 Task: Create in the project AgileBite in Backlog an issue 'Implement a new cloud-based learning management system for a school with advanced course creation and assessment features', assign it to team member softage.1@softage.net and change the status to IN PROGRESS. Create in the project AgileBite in Backlog an issue 'Integrate a new interactive tutorial feature into an existing e-learning platform to enhance user engagement and learning outcomes', assign it to team member softage.2@softage.net and change the status to IN PROGRESS
Action: Mouse moved to (307, 531)
Screenshot: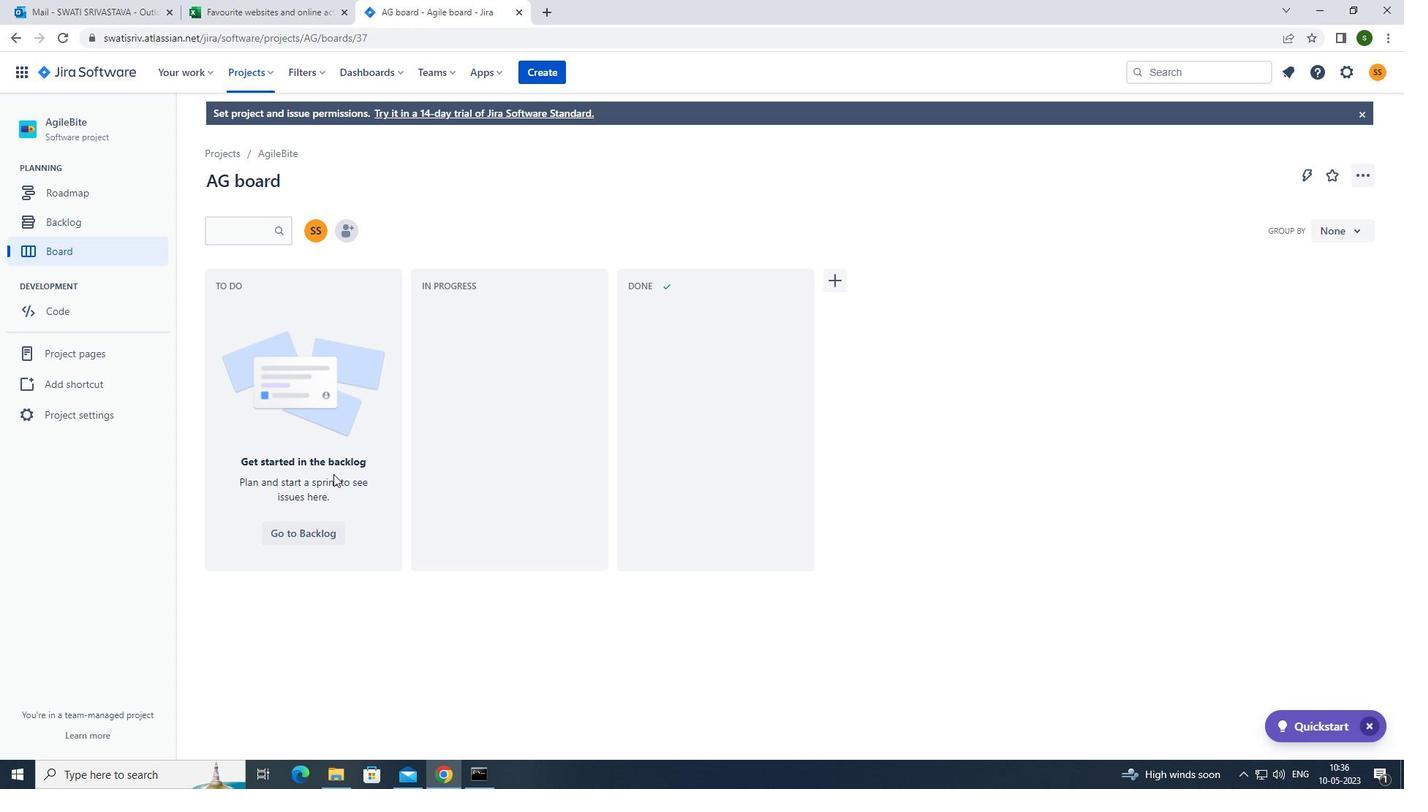 
Action: Mouse pressed left at (307, 531)
Screenshot: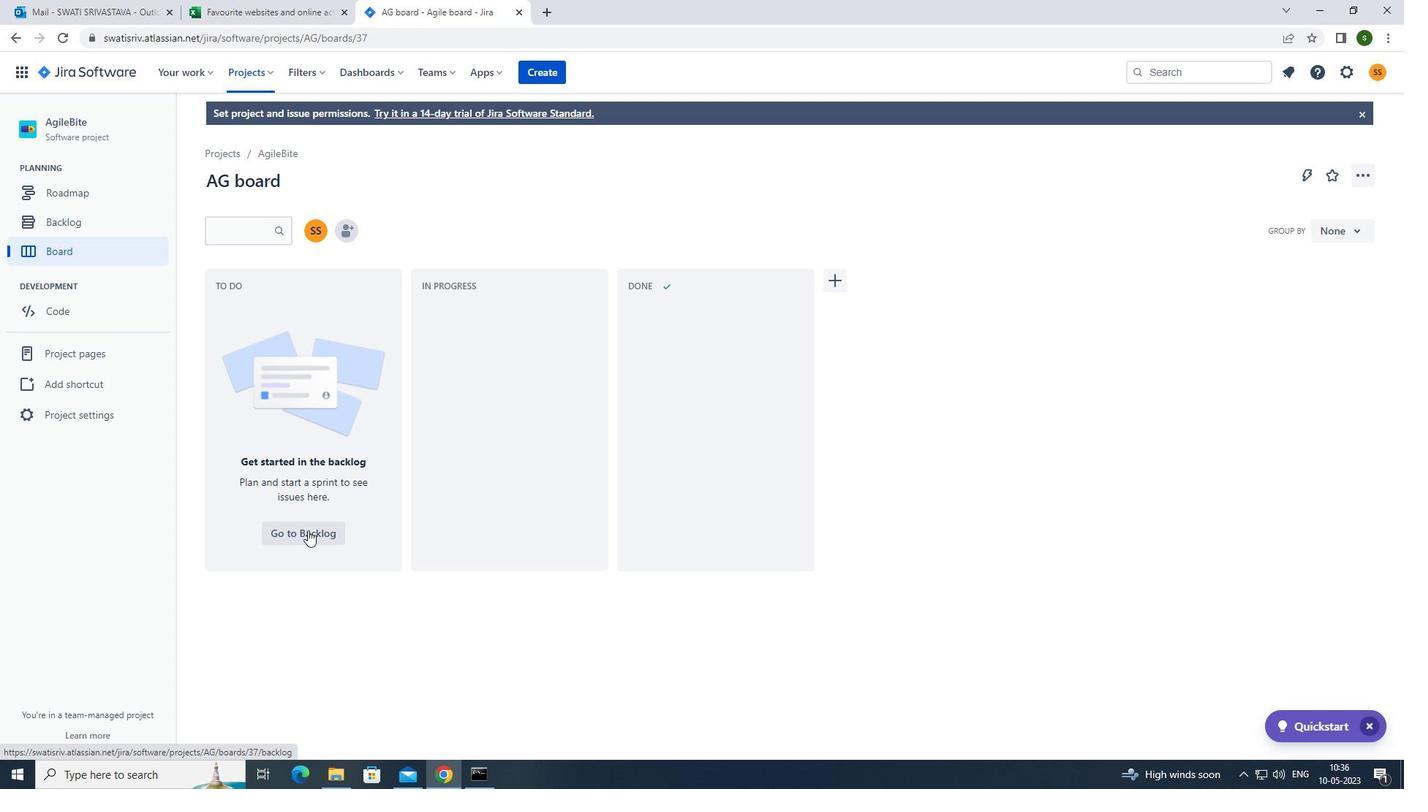 
Action: Mouse moved to (269, 344)
Screenshot: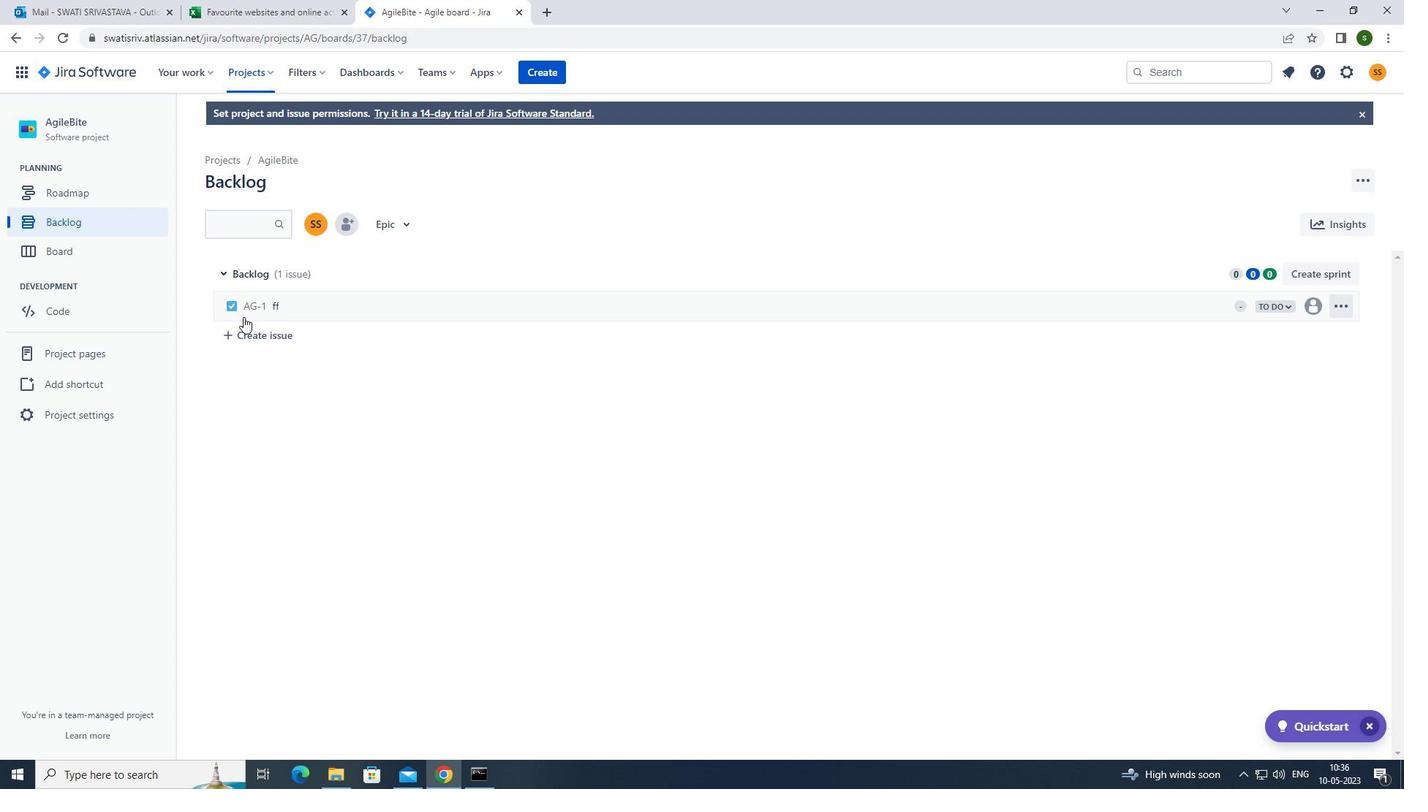 
Action: Mouse pressed left at (269, 344)
Screenshot: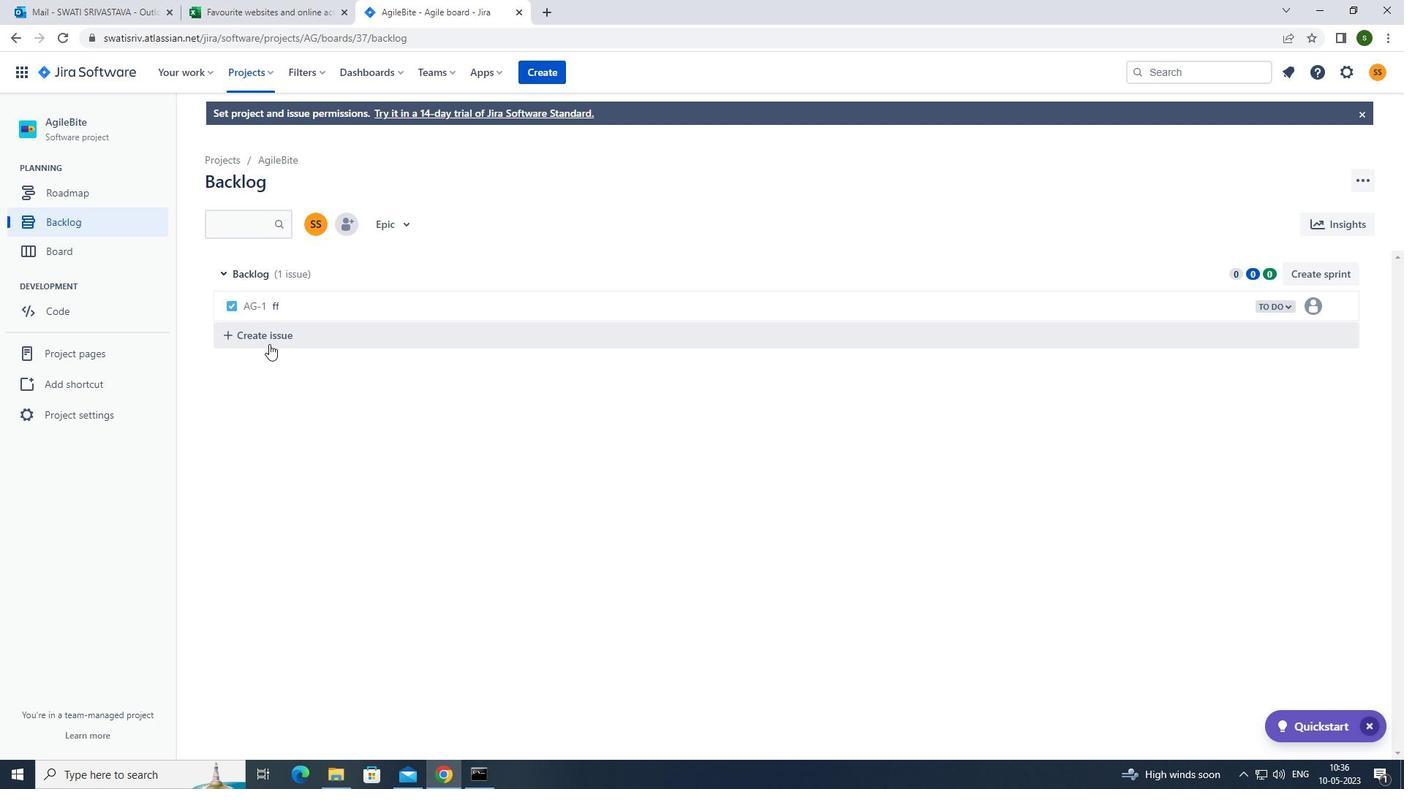 
Action: Mouse moved to (334, 333)
Screenshot: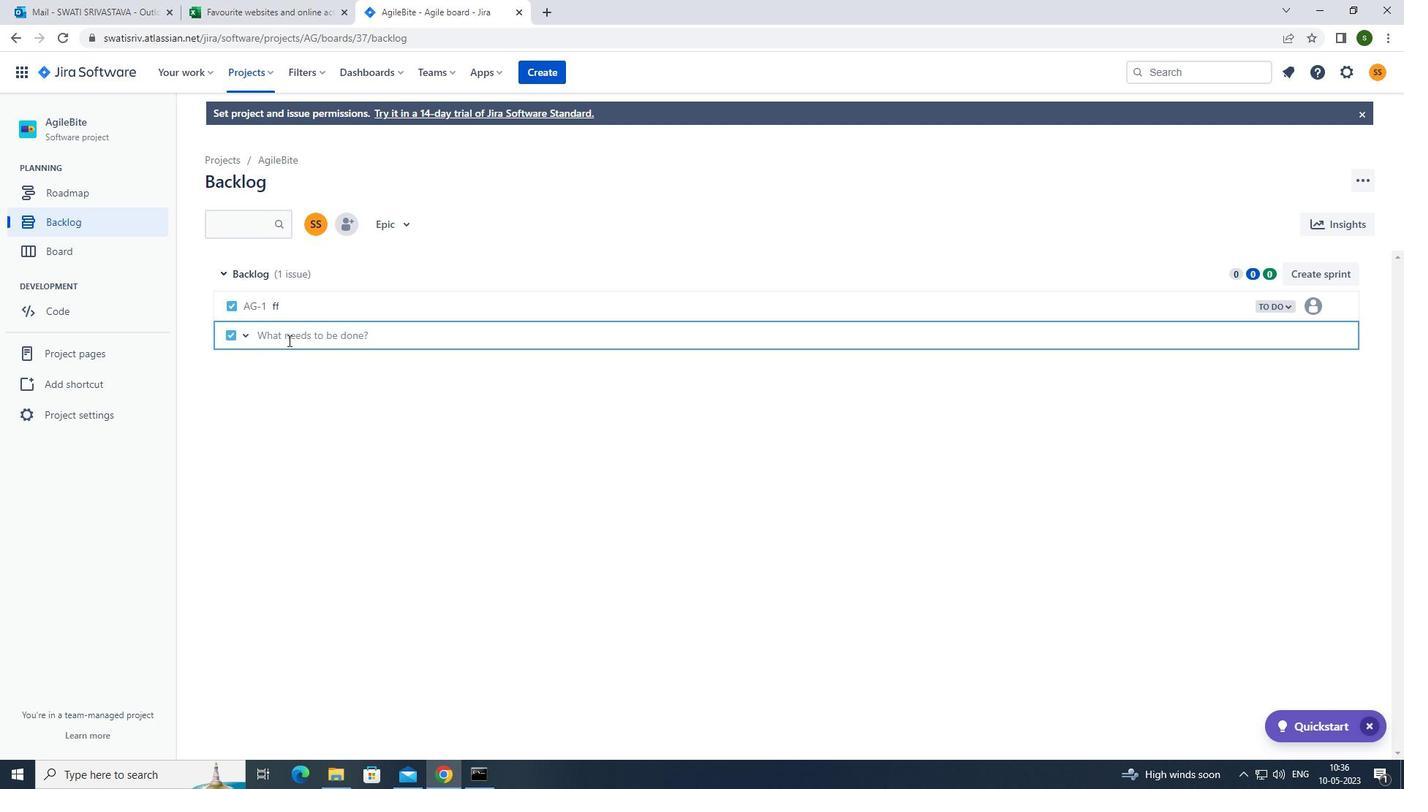 
Action: Mouse pressed left at (334, 333)
Screenshot: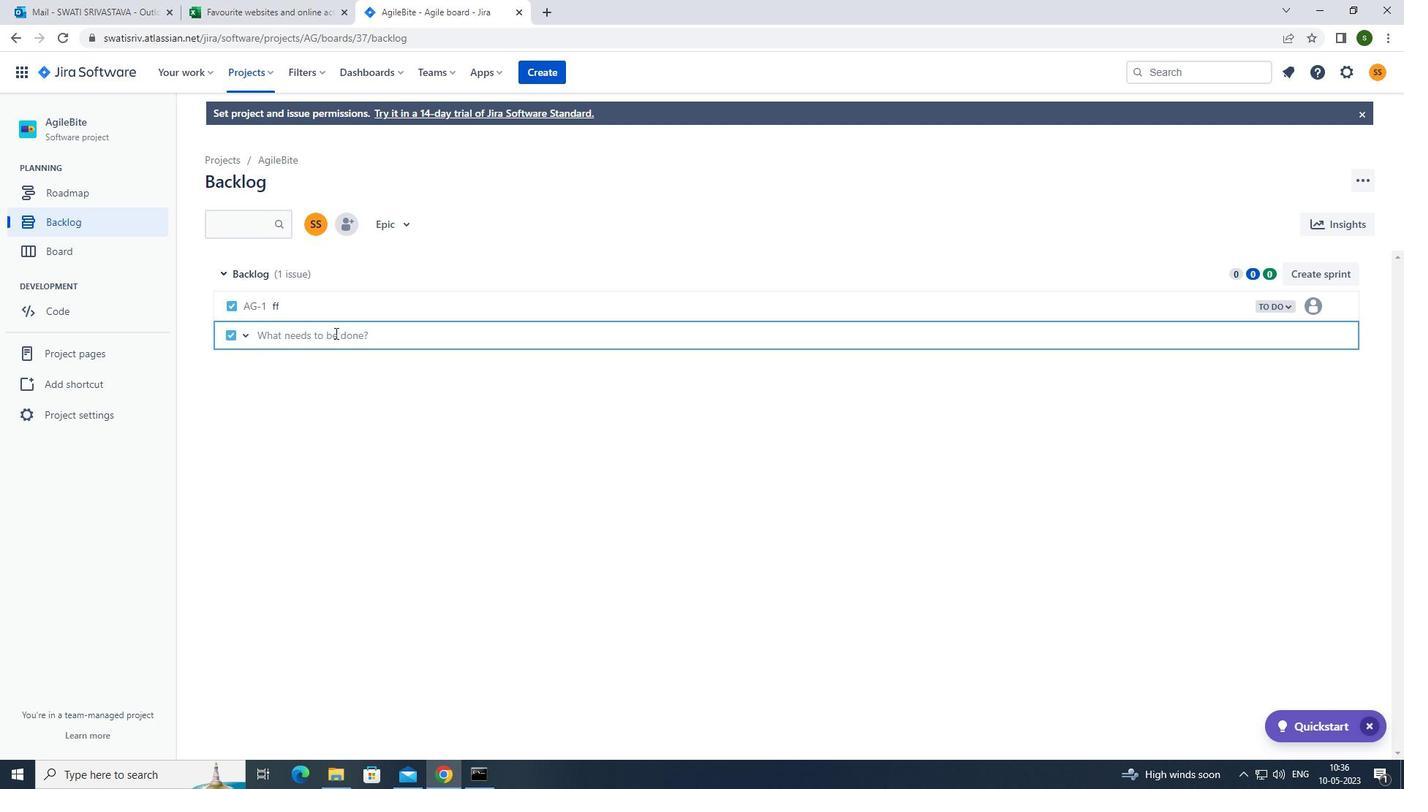 
Action: Key pressed <Key.caps_lock>i<Key.caps_lock>mplement<Key.space>a<Key.space>new<Key.space>cloud-based<Key.space>learning<Key.space>management<Key.space>system<Key.space>for<Key.space>a<Key.space>school<Key.space>with<Key.space>advanced<Key.space>course<Key.space>creation<Key.space>and<Key.space>assessment<Key.space>features
Screenshot: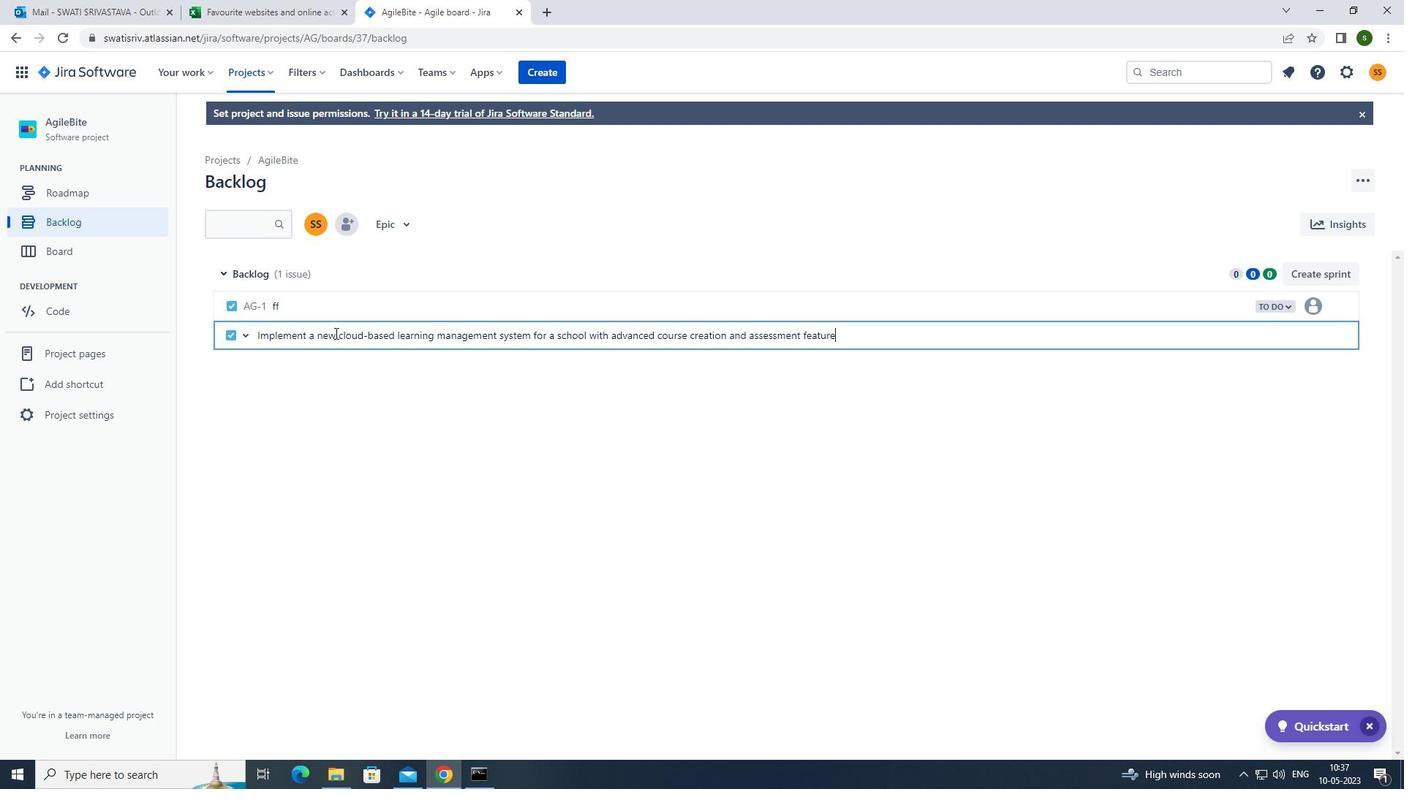 
Action: Mouse moved to (332, 334)
Screenshot: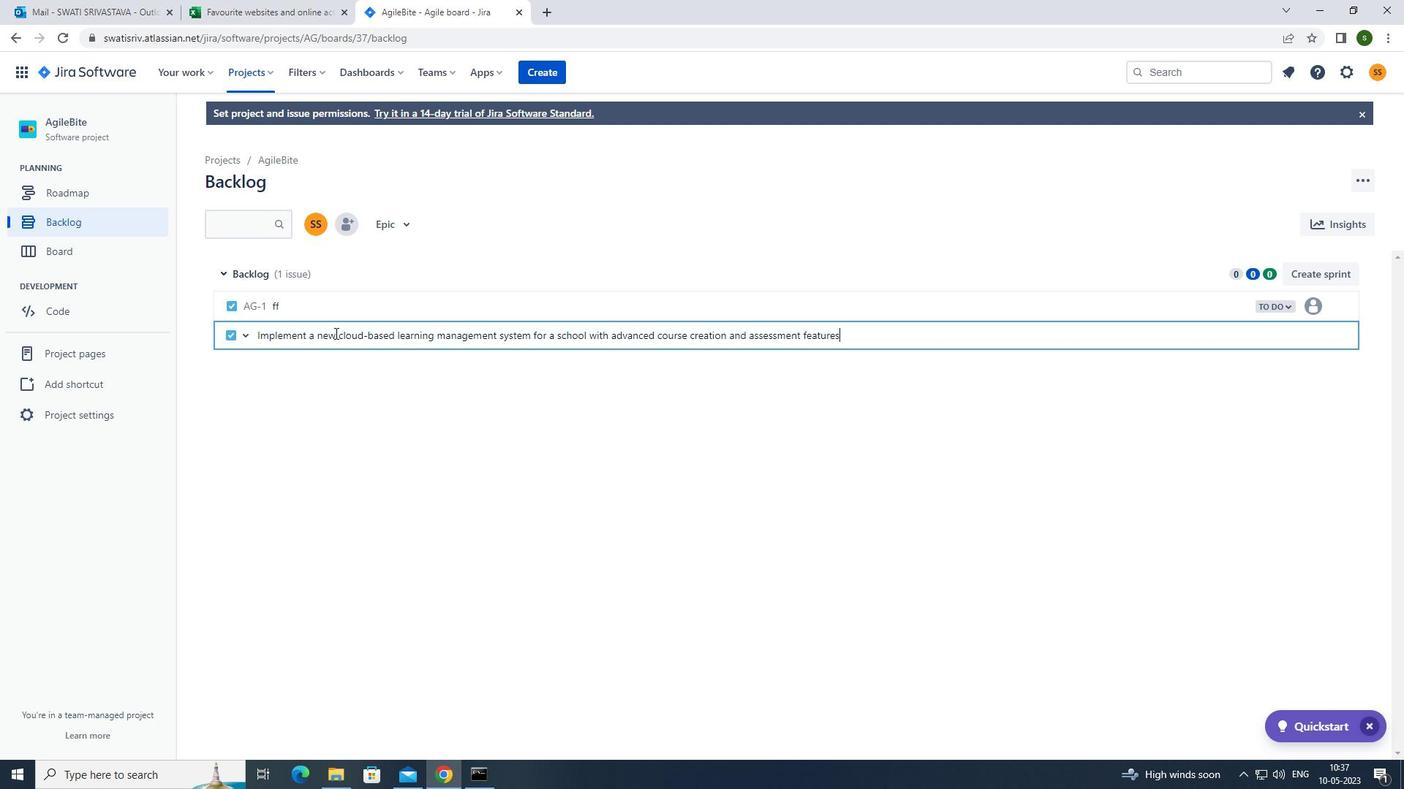 
Action: Key pressed <Key.enter>
Screenshot: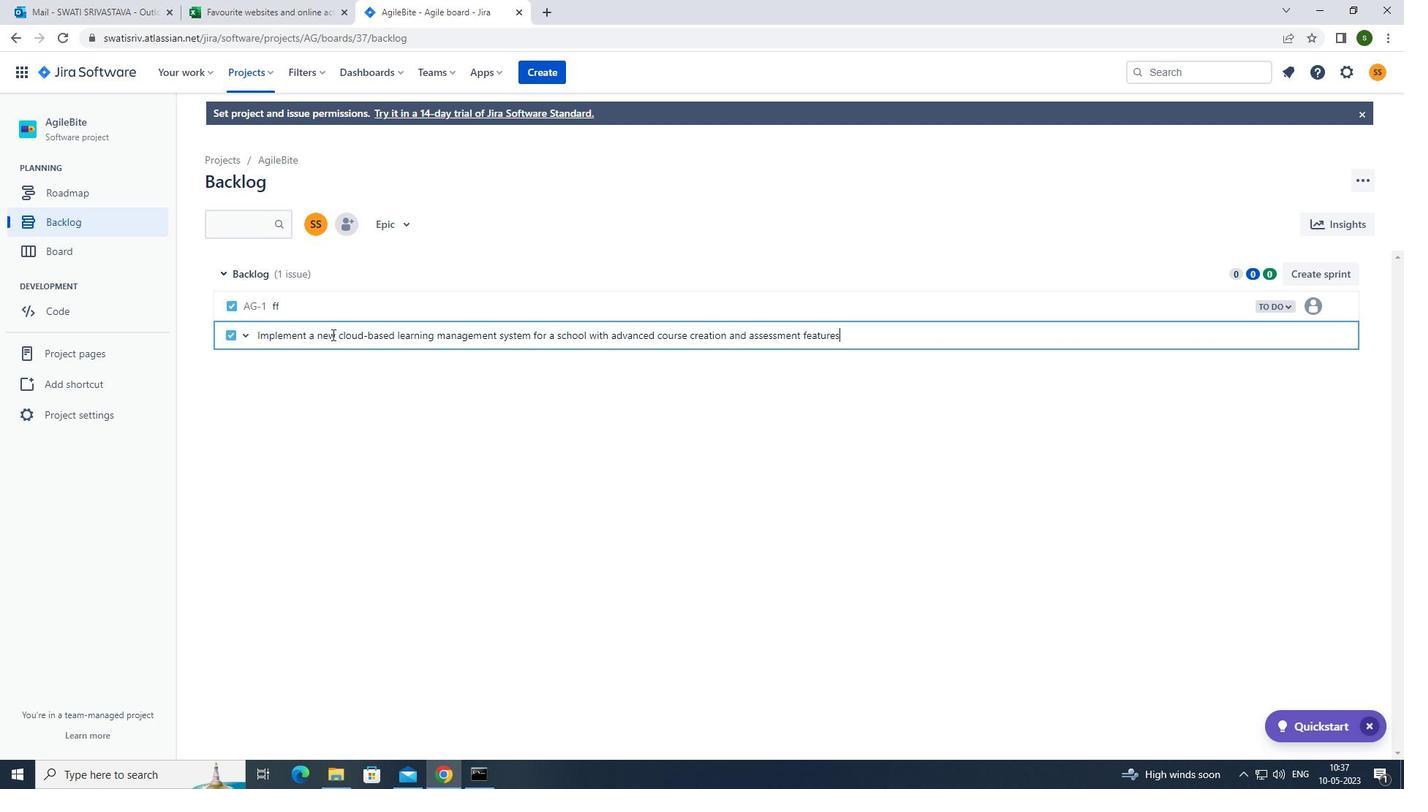 
Action: Mouse moved to (1314, 332)
Screenshot: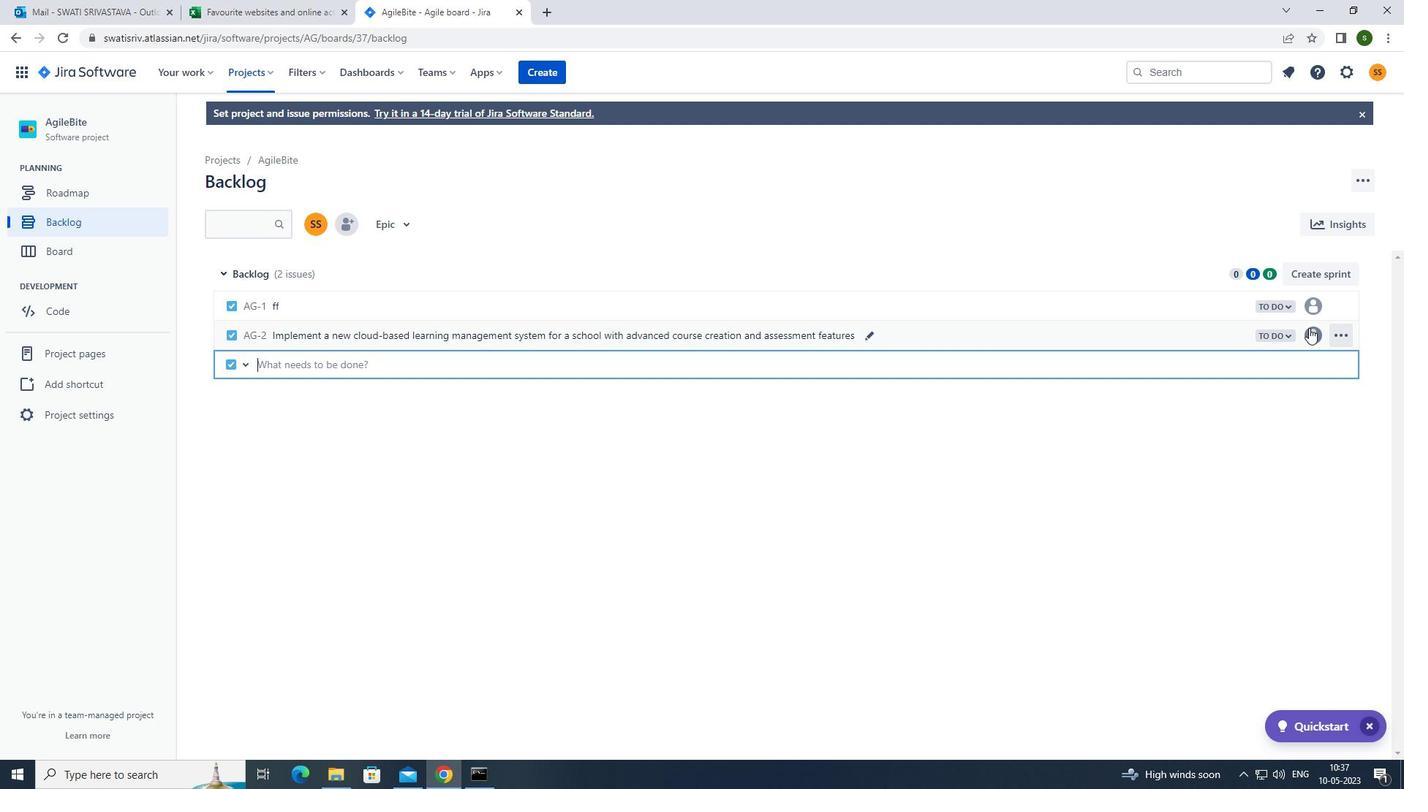 
Action: Mouse pressed left at (1314, 332)
Screenshot: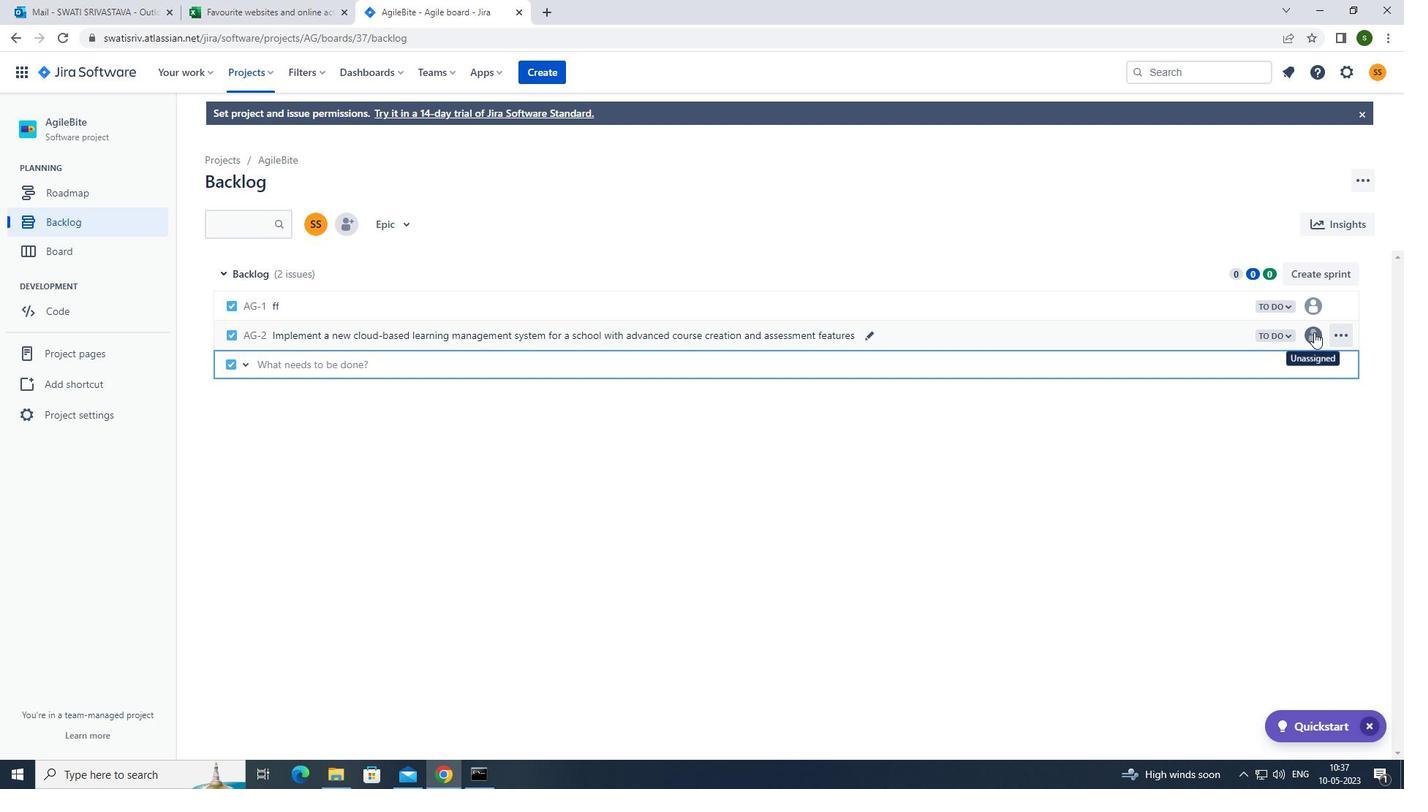 
Action: Mouse moved to (1276, 440)
Screenshot: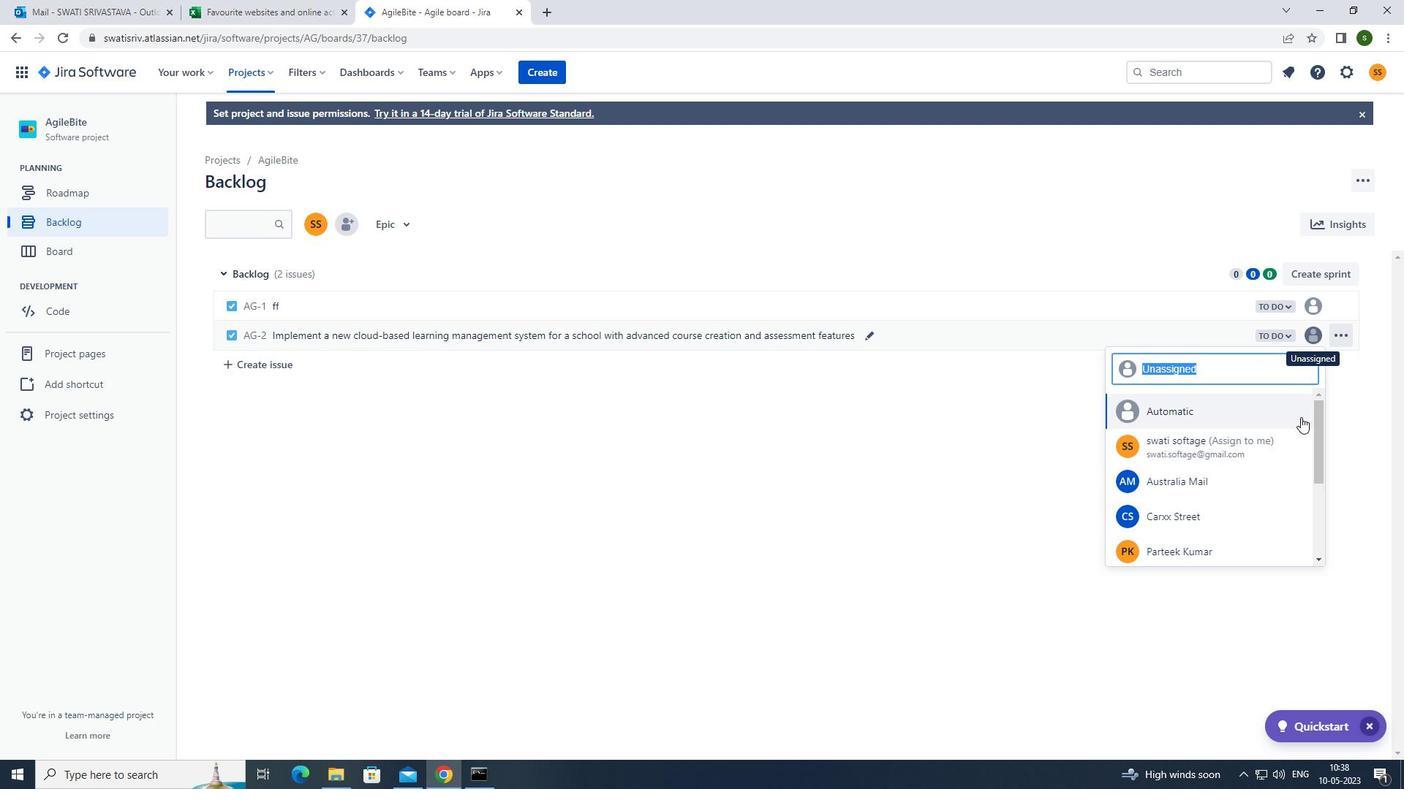 
Action: Mouse scrolled (1276, 439) with delta (0, 0)
Screenshot: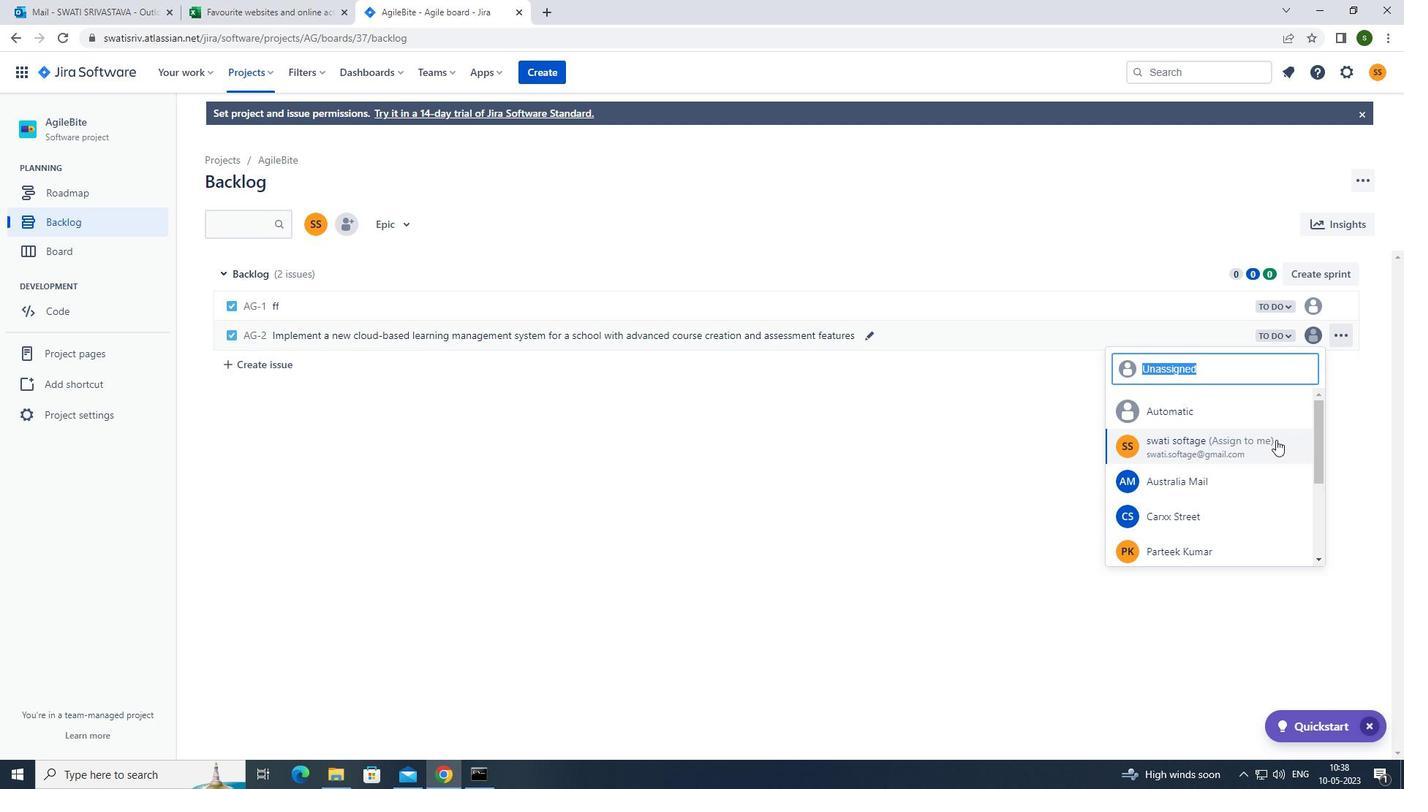 
Action: Mouse scrolled (1276, 439) with delta (0, 0)
Screenshot: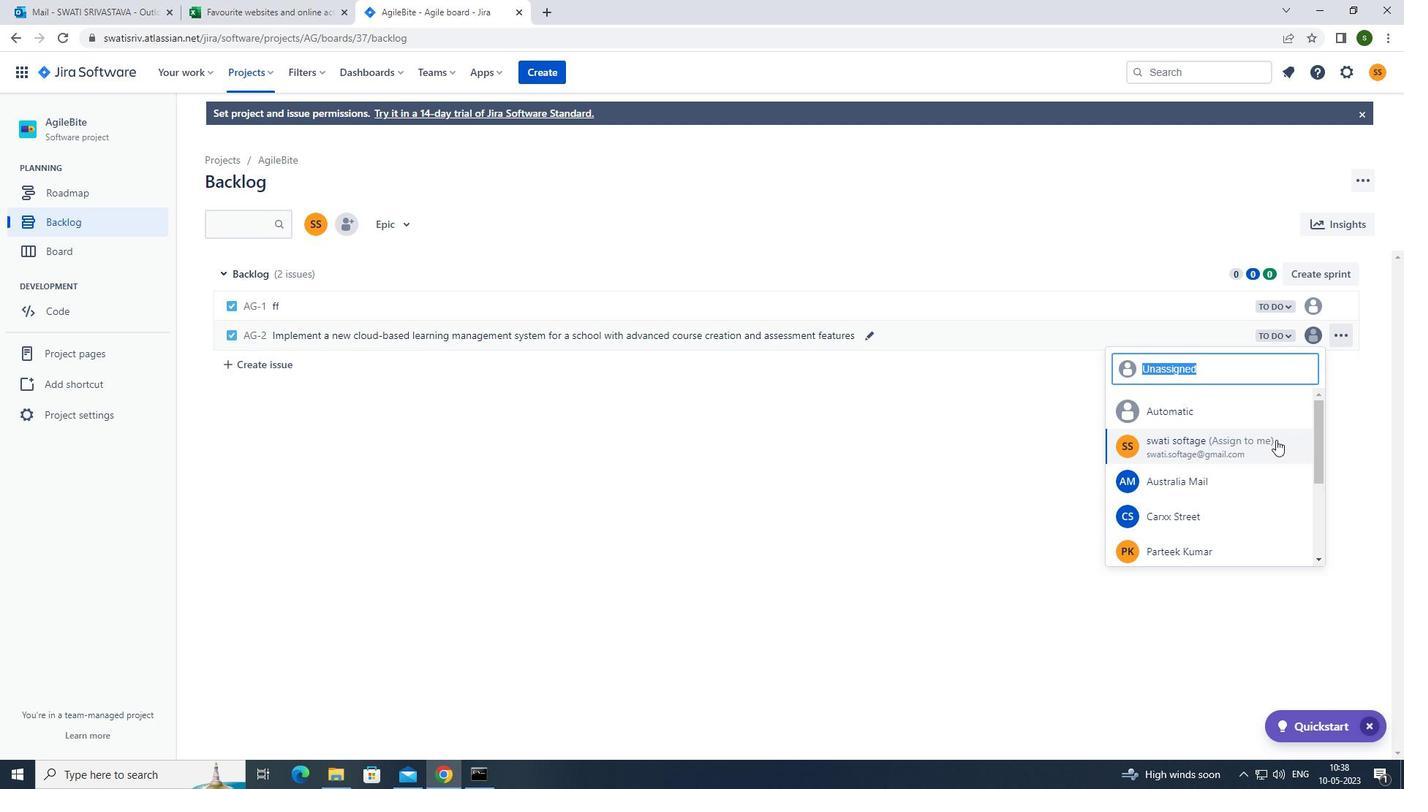 
Action: Mouse scrolled (1276, 439) with delta (0, 0)
Screenshot: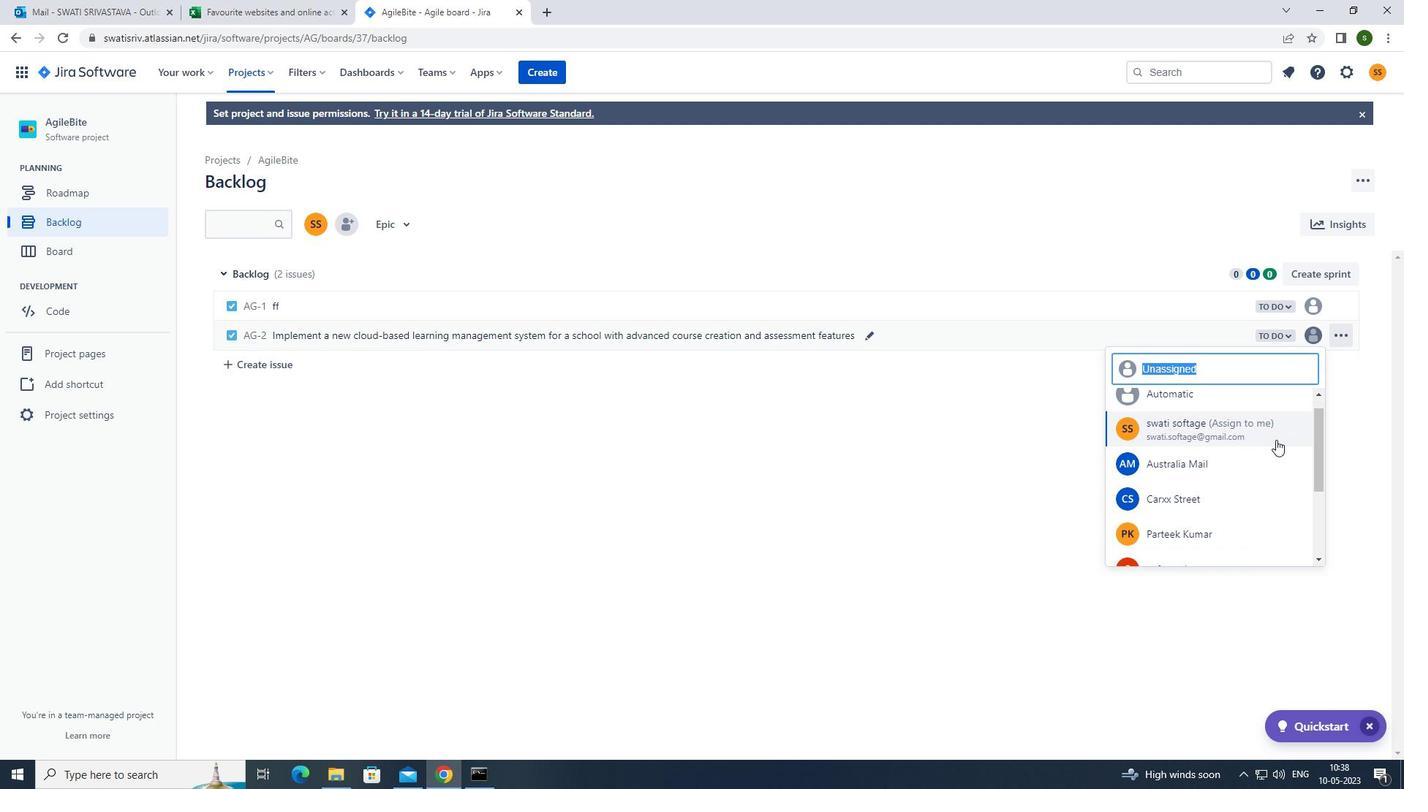 
Action: Mouse moved to (1192, 435)
Screenshot: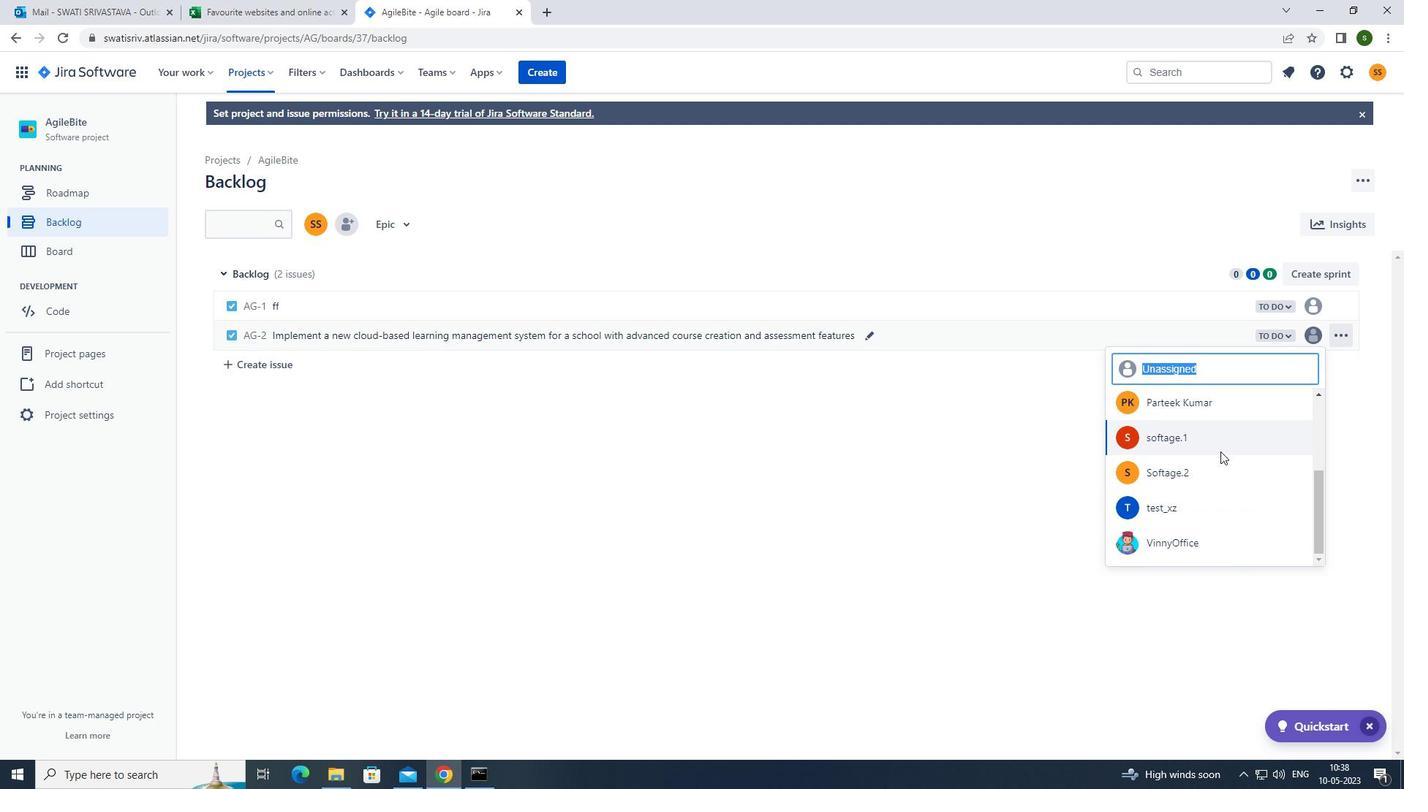 
Action: Mouse pressed left at (1192, 435)
Screenshot: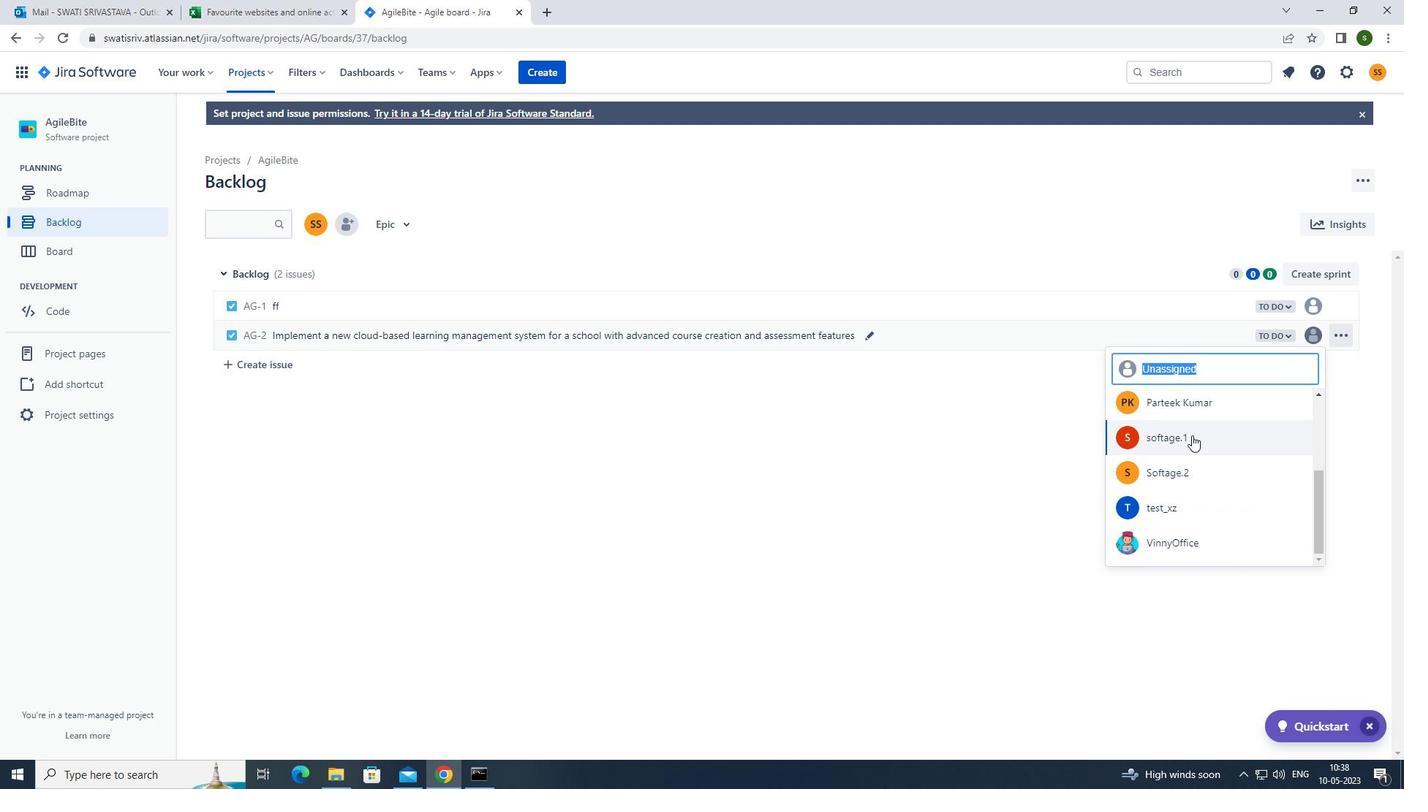 
Action: Mouse moved to (1284, 330)
Screenshot: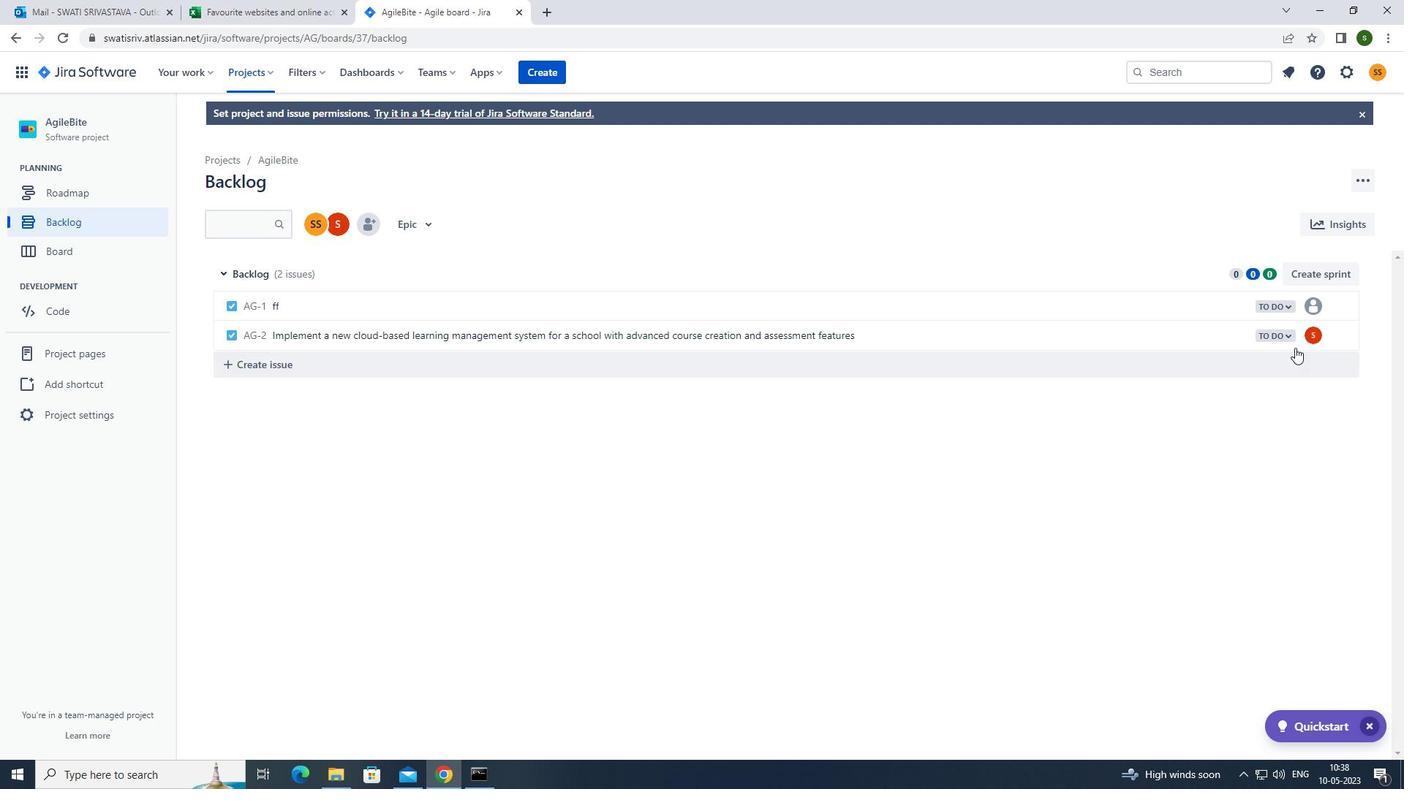 
Action: Mouse pressed left at (1284, 330)
Screenshot: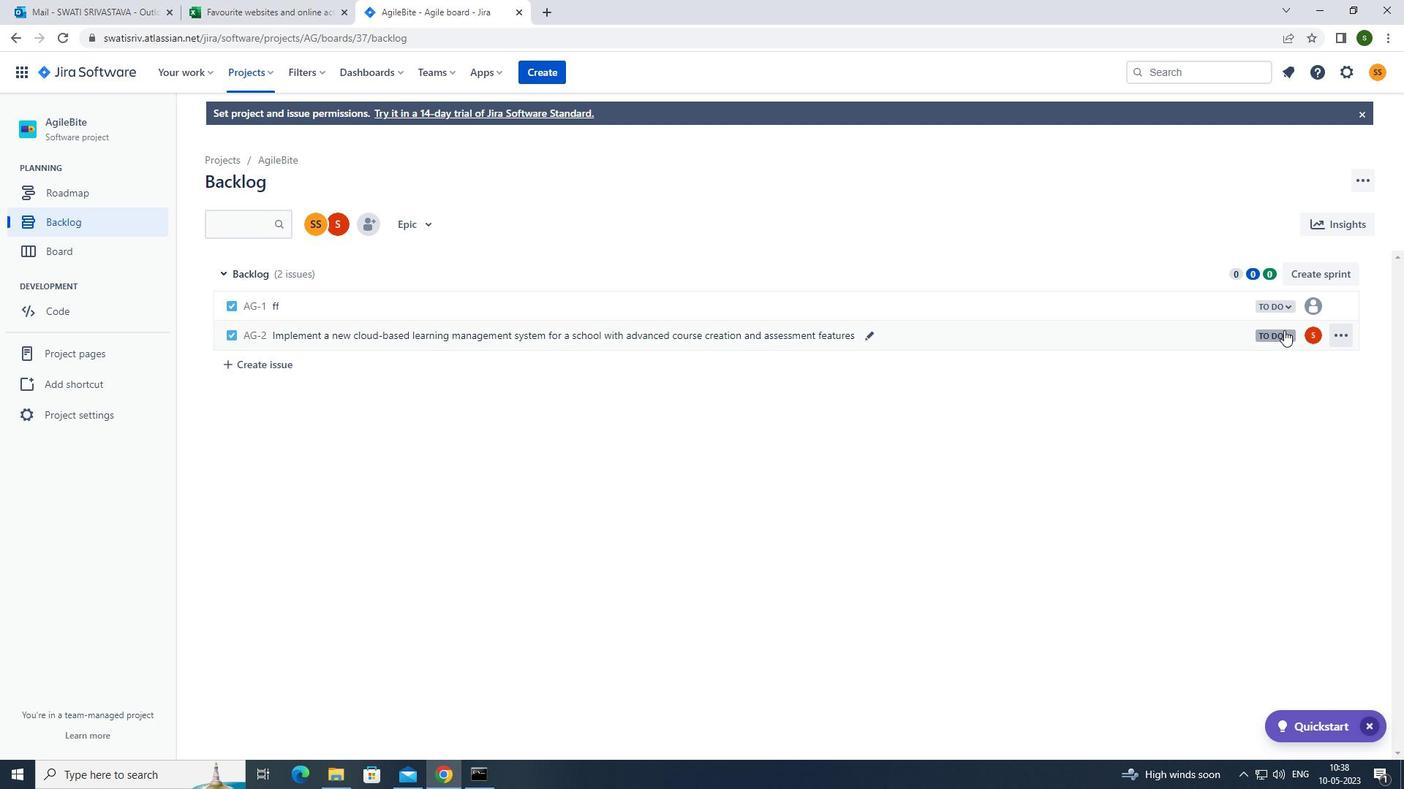 
Action: Mouse moved to (1205, 366)
Screenshot: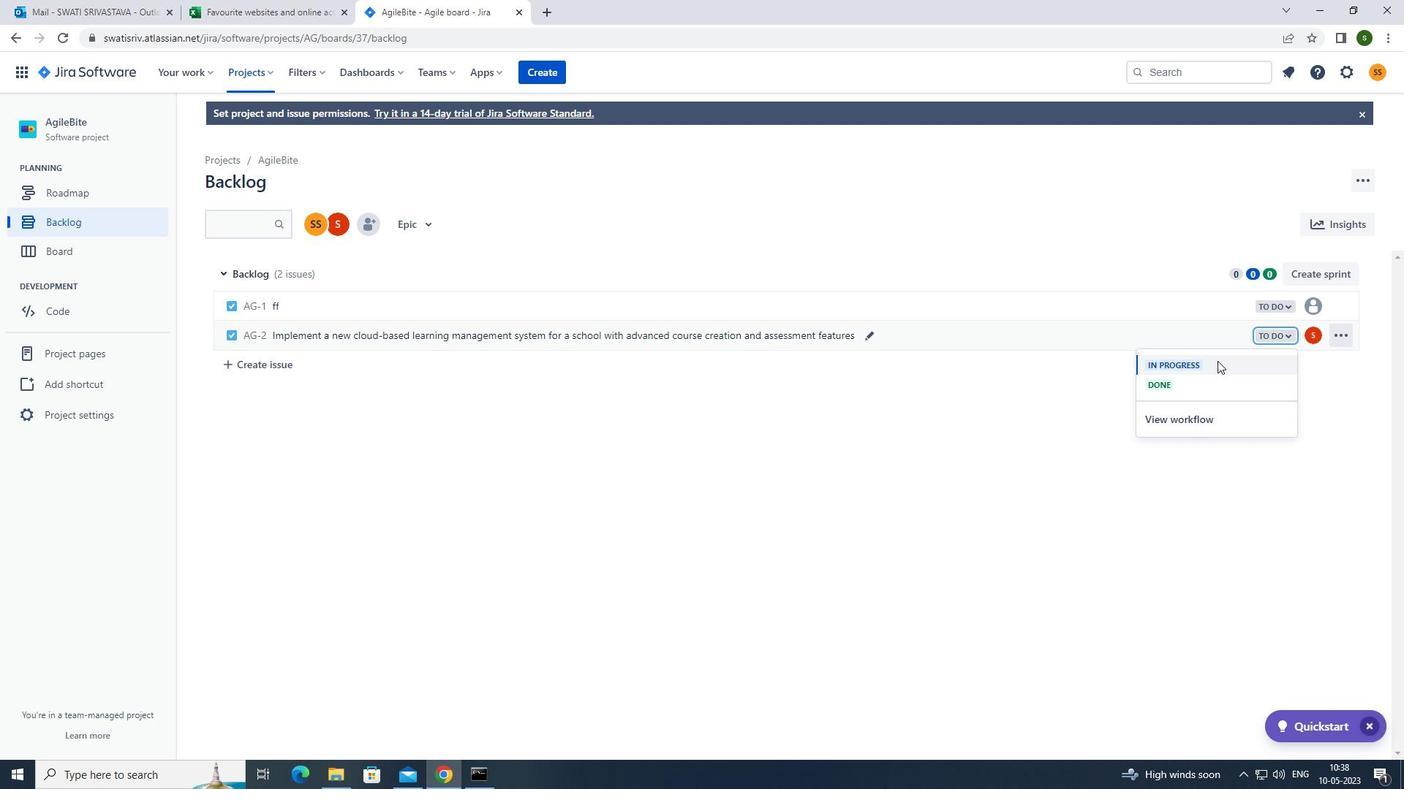 
Action: Mouse pressed left at (1205, 366)
Screenshot: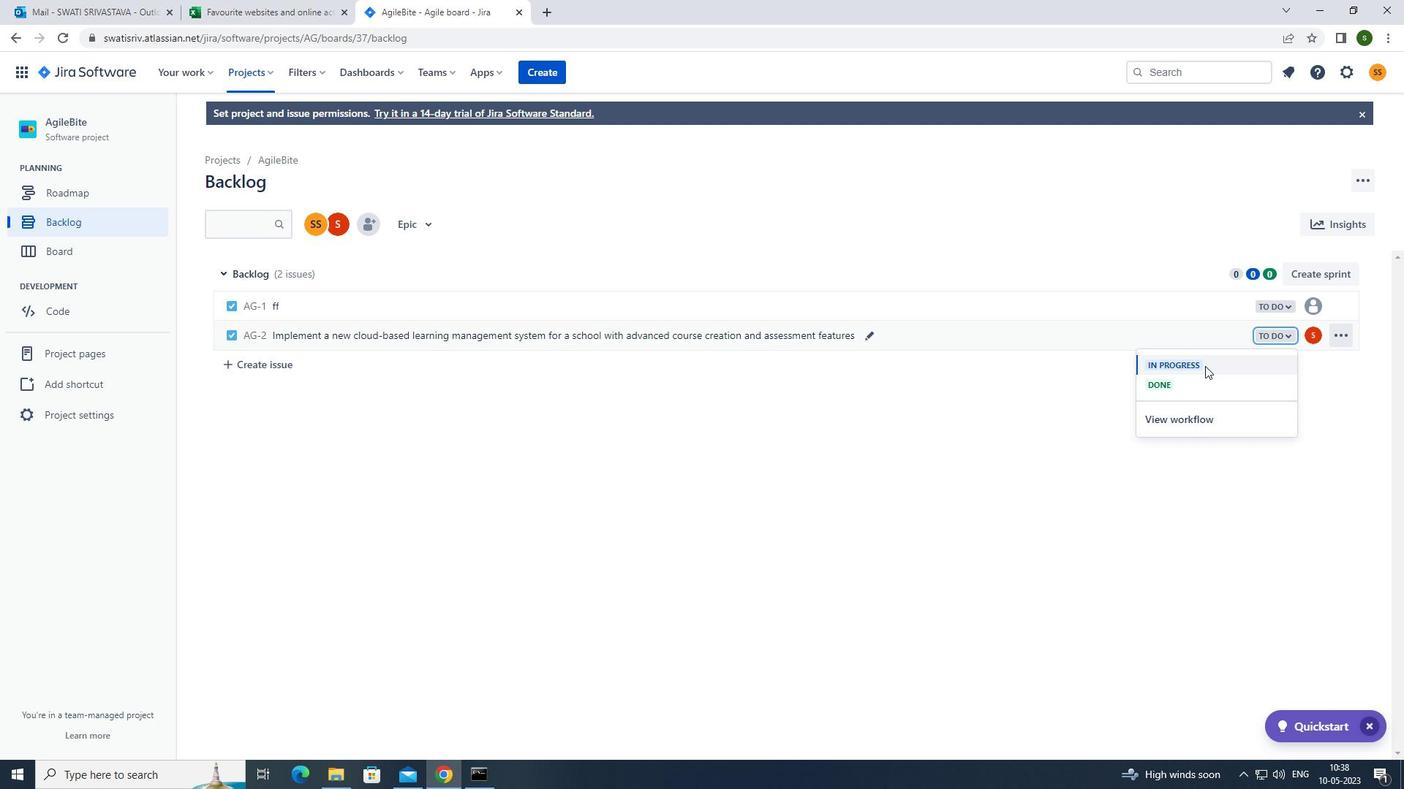 
Action: Mouse moved to (255, 73)
Screenshot: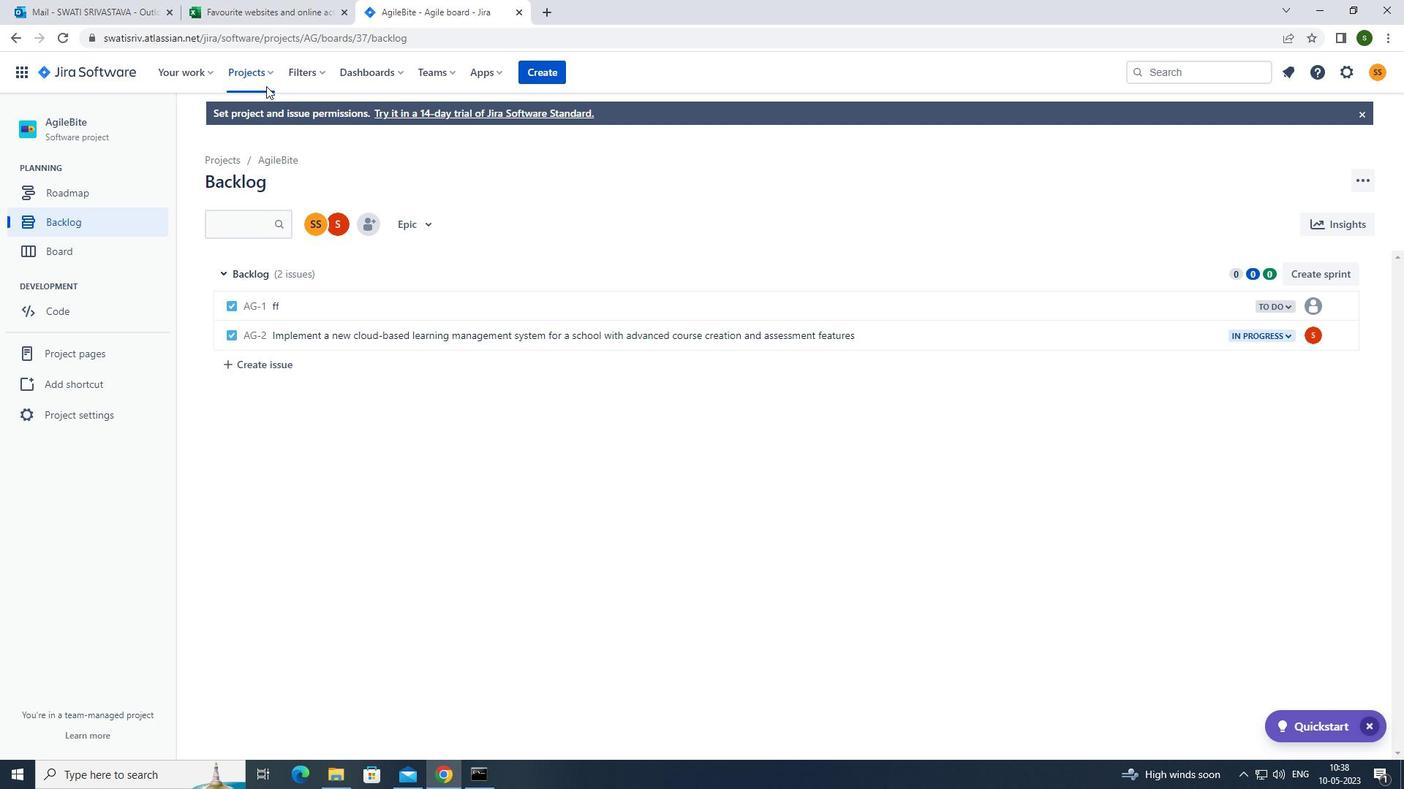 
Action: Mouse pressed left at (255, 73)
Screenshot: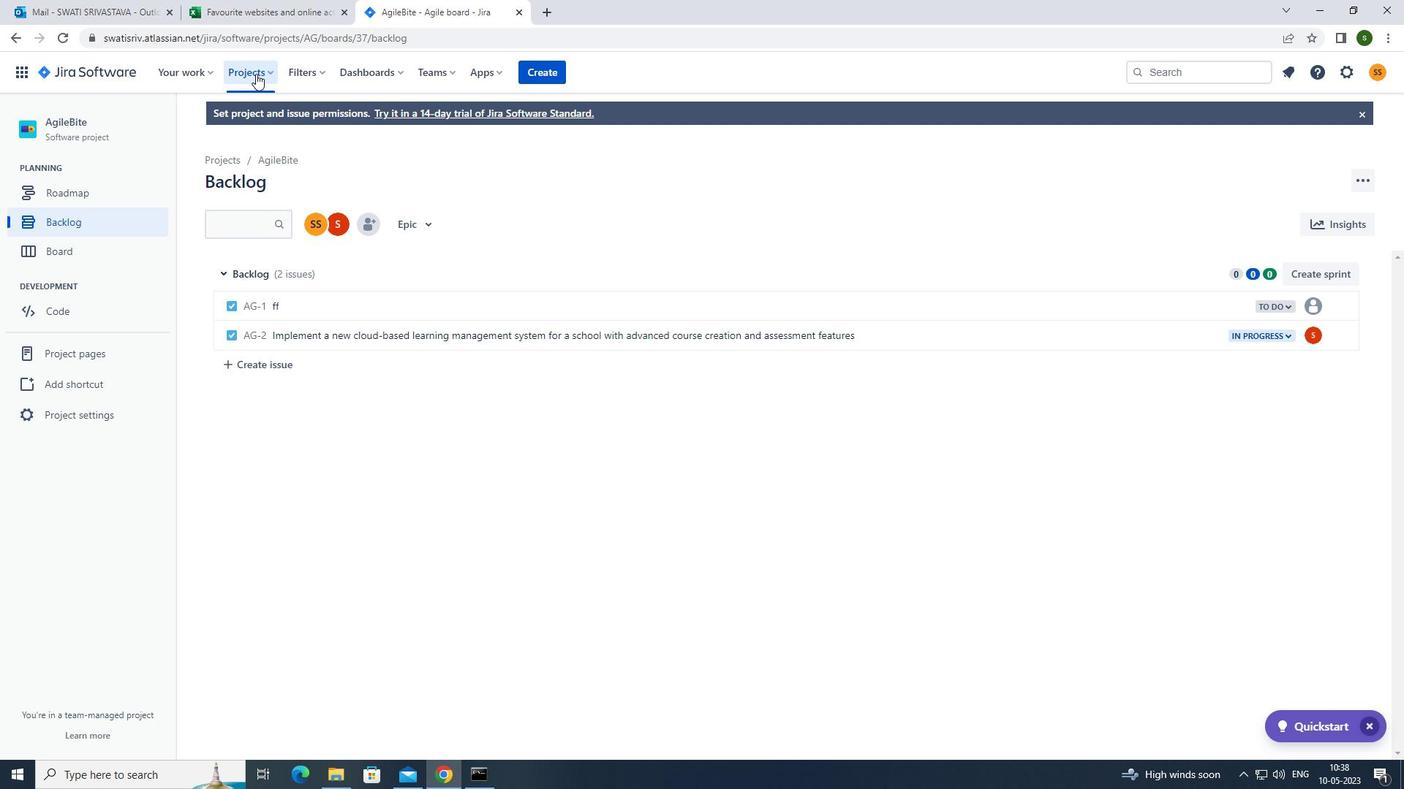 
Action: Mouse moved to (299, 147)
Screenshot: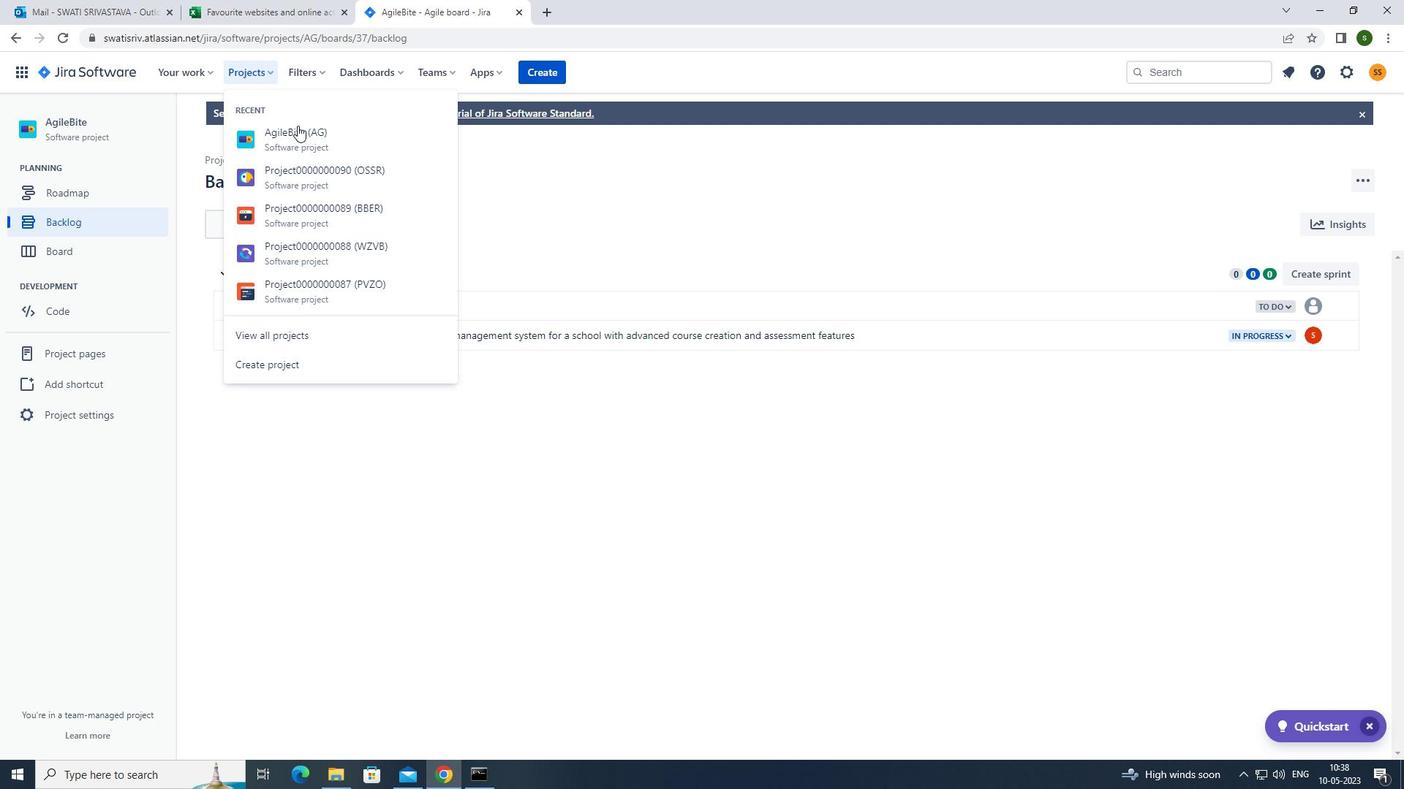 
Action: Mouse pressed left at (299, 147)
Screenshot: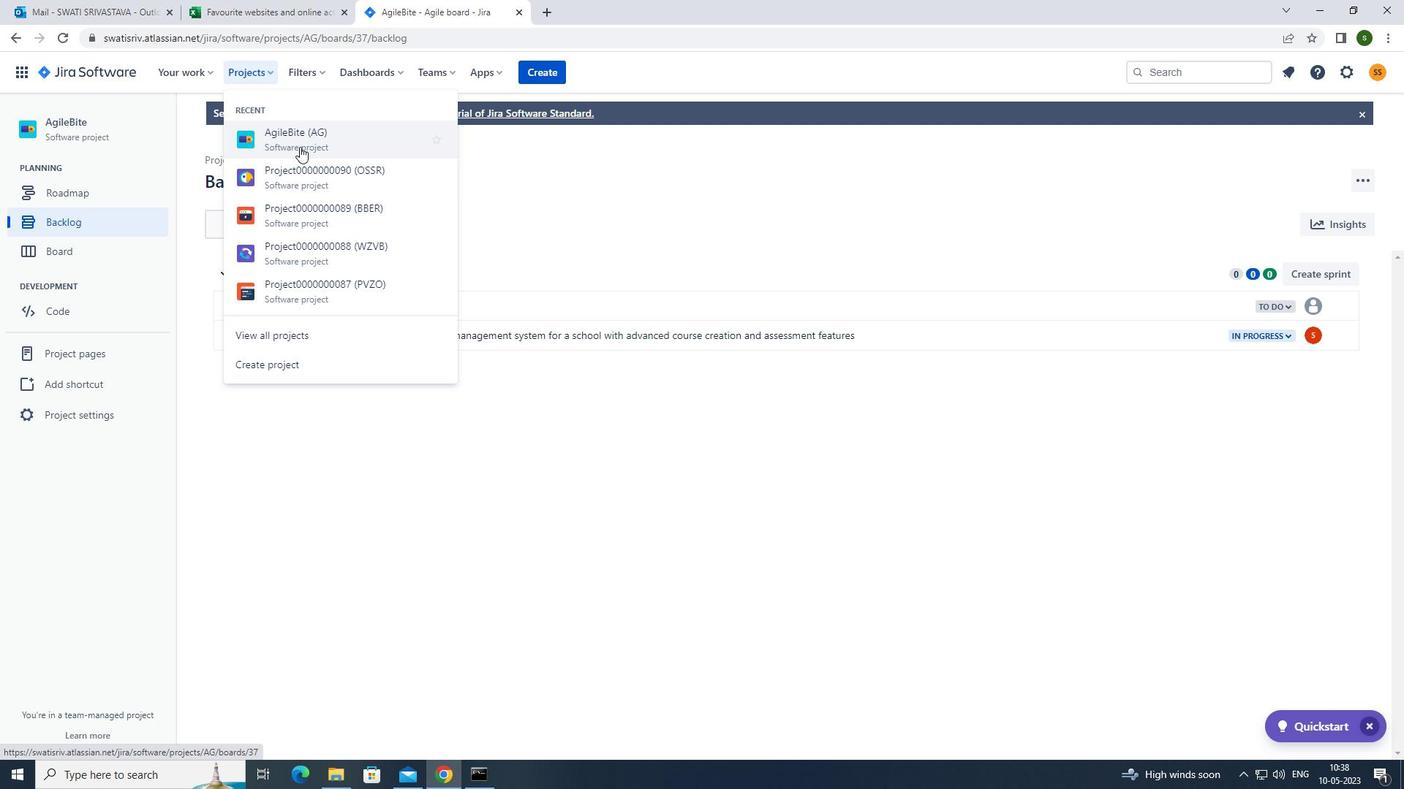 
Action: Mouse moved to (296, 531)
Screenshot: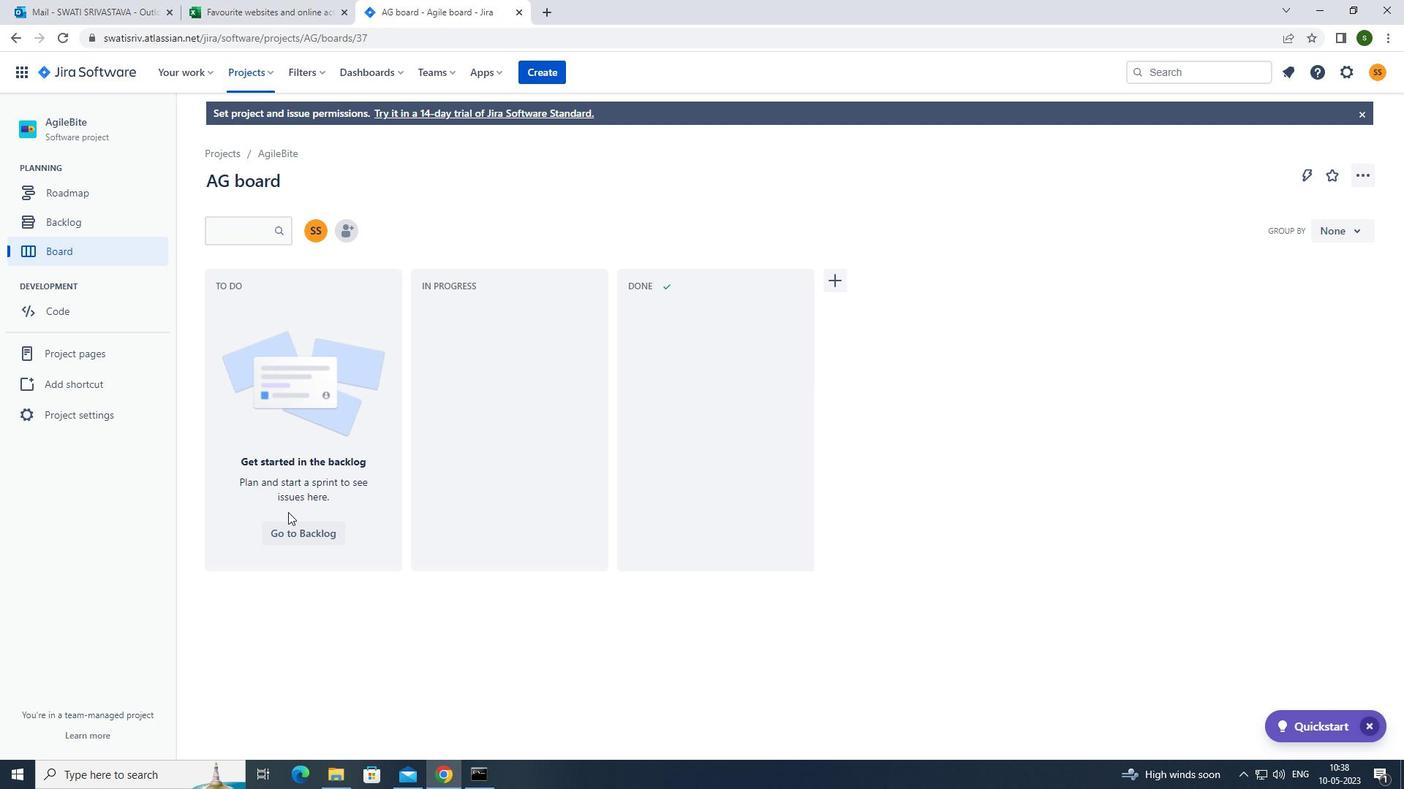 
Action: Mouse pressed left at (296, 531)
Screenshot: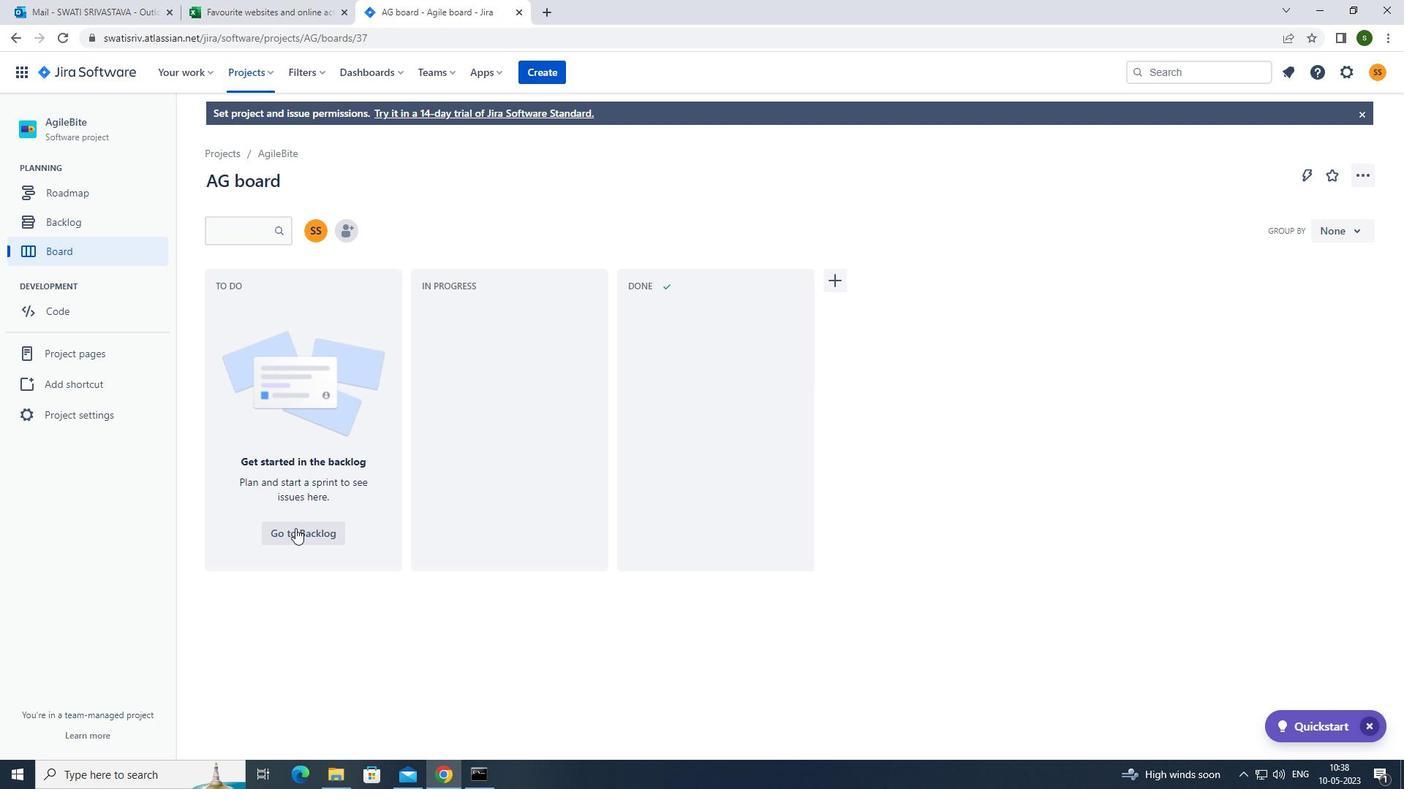 
Action: Mouse moved to (270, 370)
Screenshot: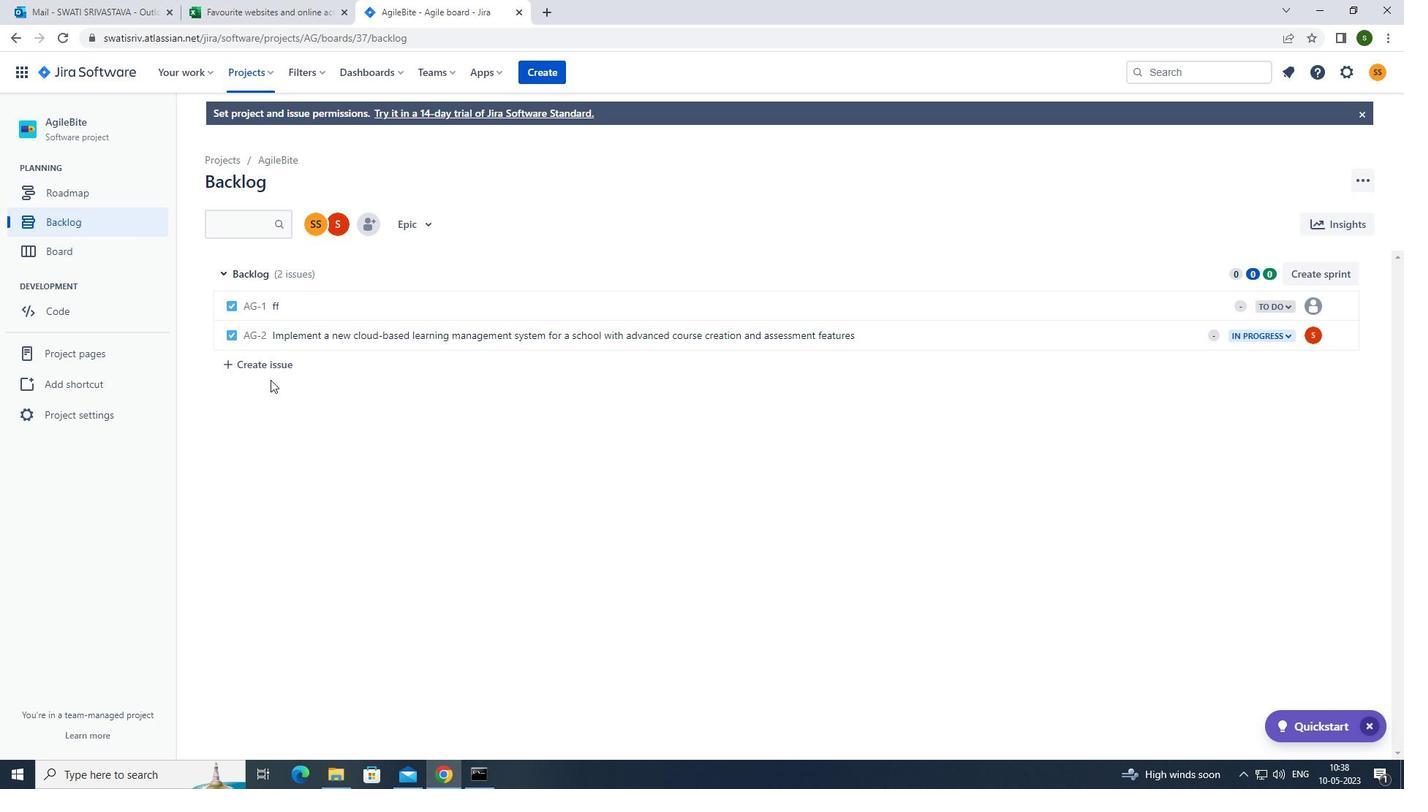 
Action: Mouse pressed left at (270, 370)
Screenshot: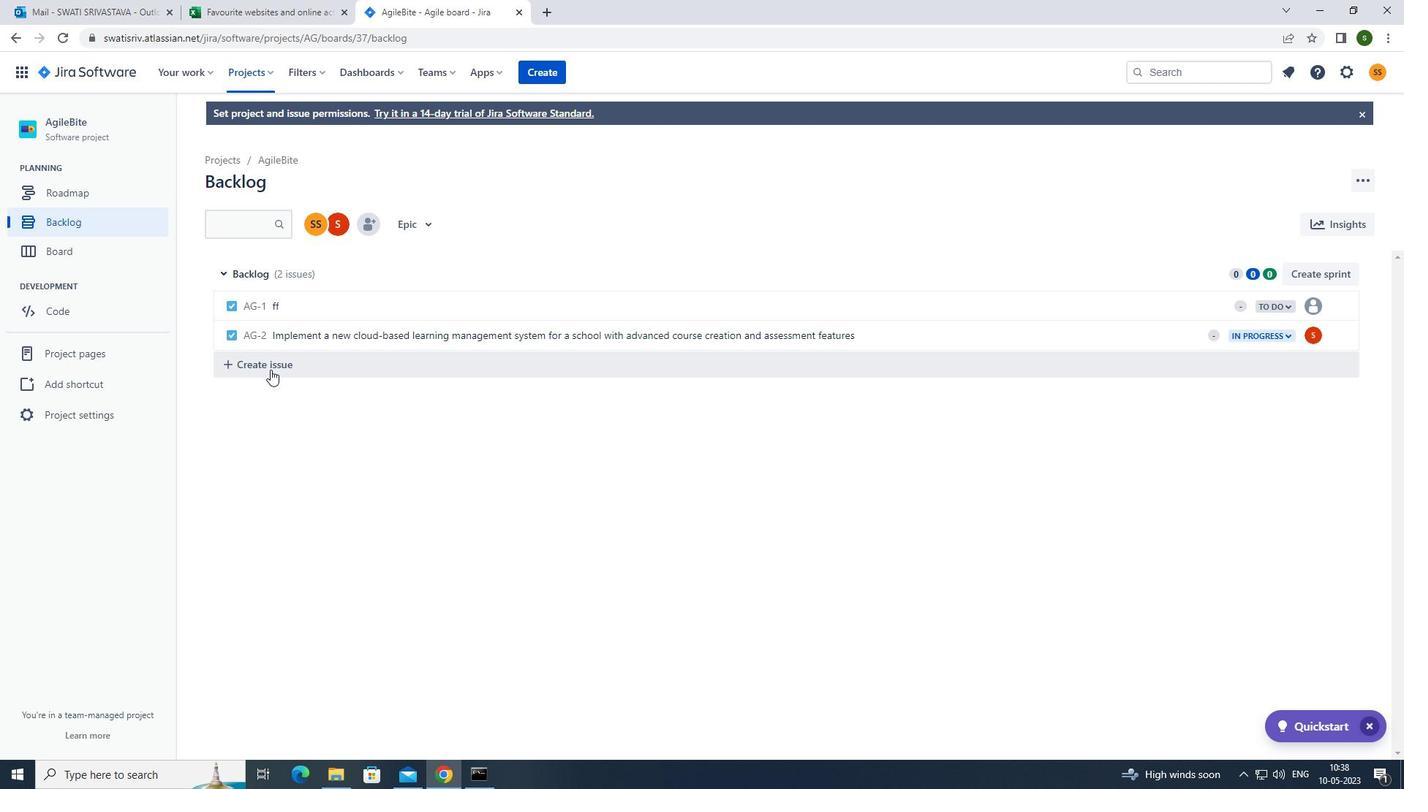 
Action: Mouse moved to (304, 367)
Screenshot: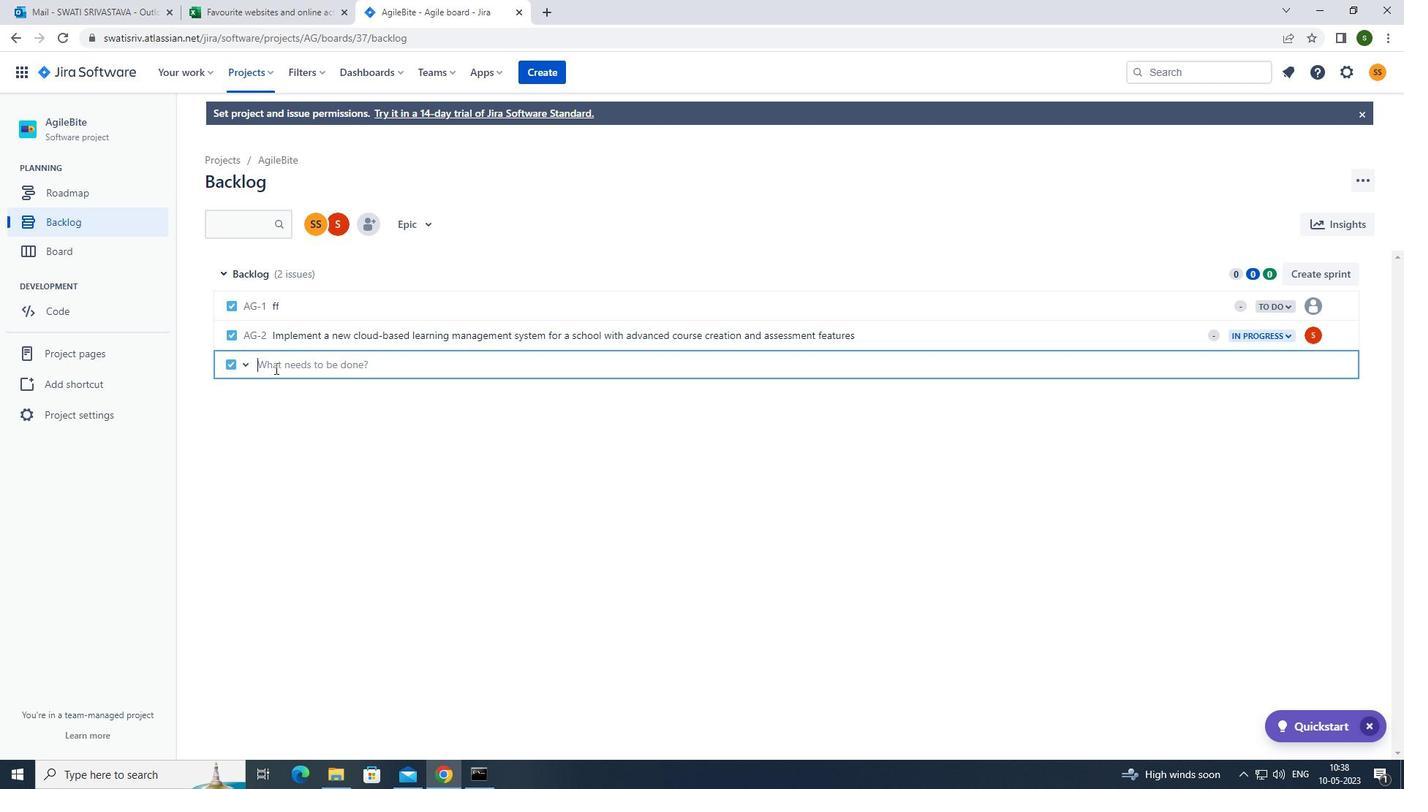 
Action: Mouse pressed left at (304, 367)
Screenshot: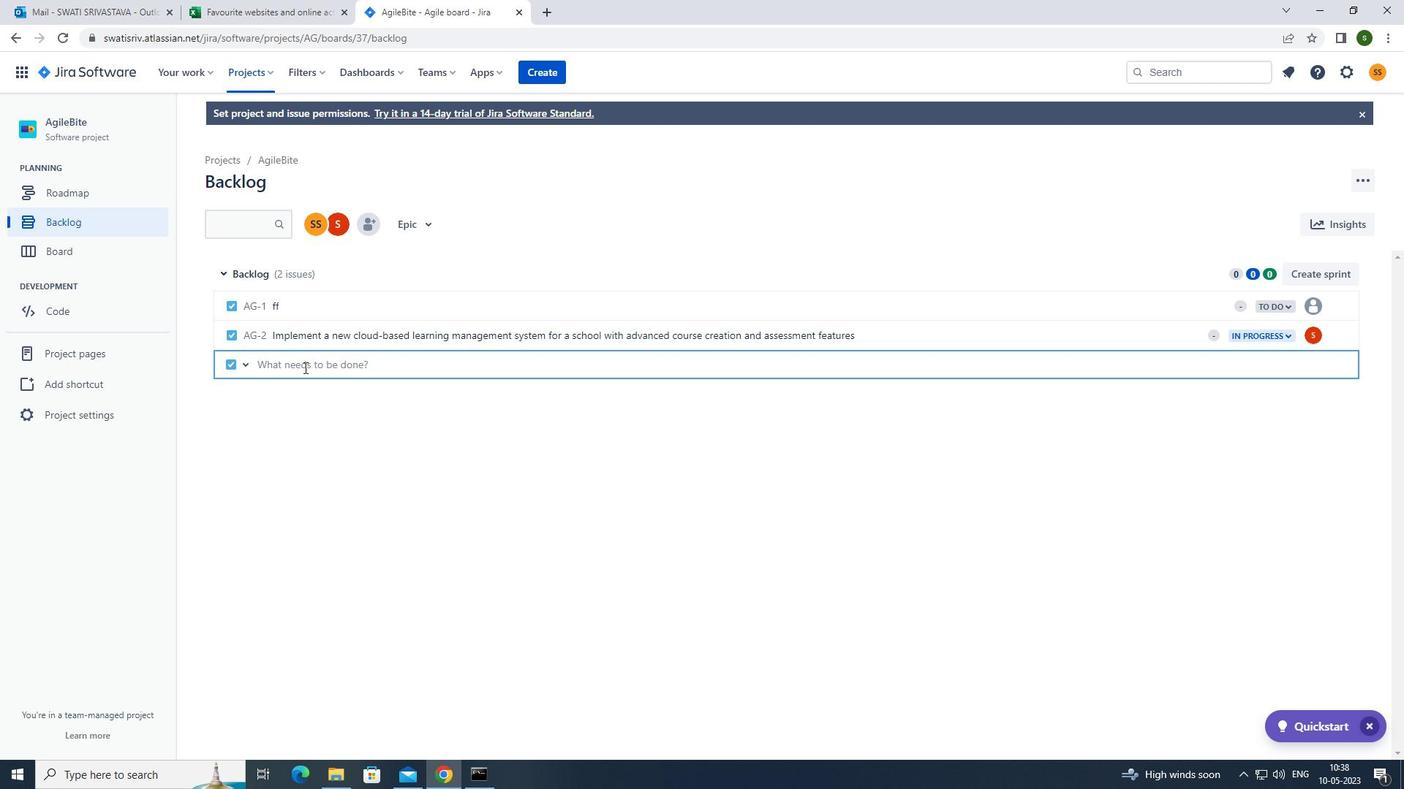 
Action: Key pressed <Key.caps_lock>i<Key.caps_lock>ntegrate<Key.space>a<Key.space>new<Key.space>interactive<Key.space>tutorial<Key.space>feature<Key.space>into<Key.space>an<Key.space>existing<Key.space>e-learning<Key.space>platform<Key.space>to<Key.space>enhance<Key.space>user<Key.space>engagement<Key.space>and<Key.space>learning<Key.space>outcomes<Key.enter>
Screenshot: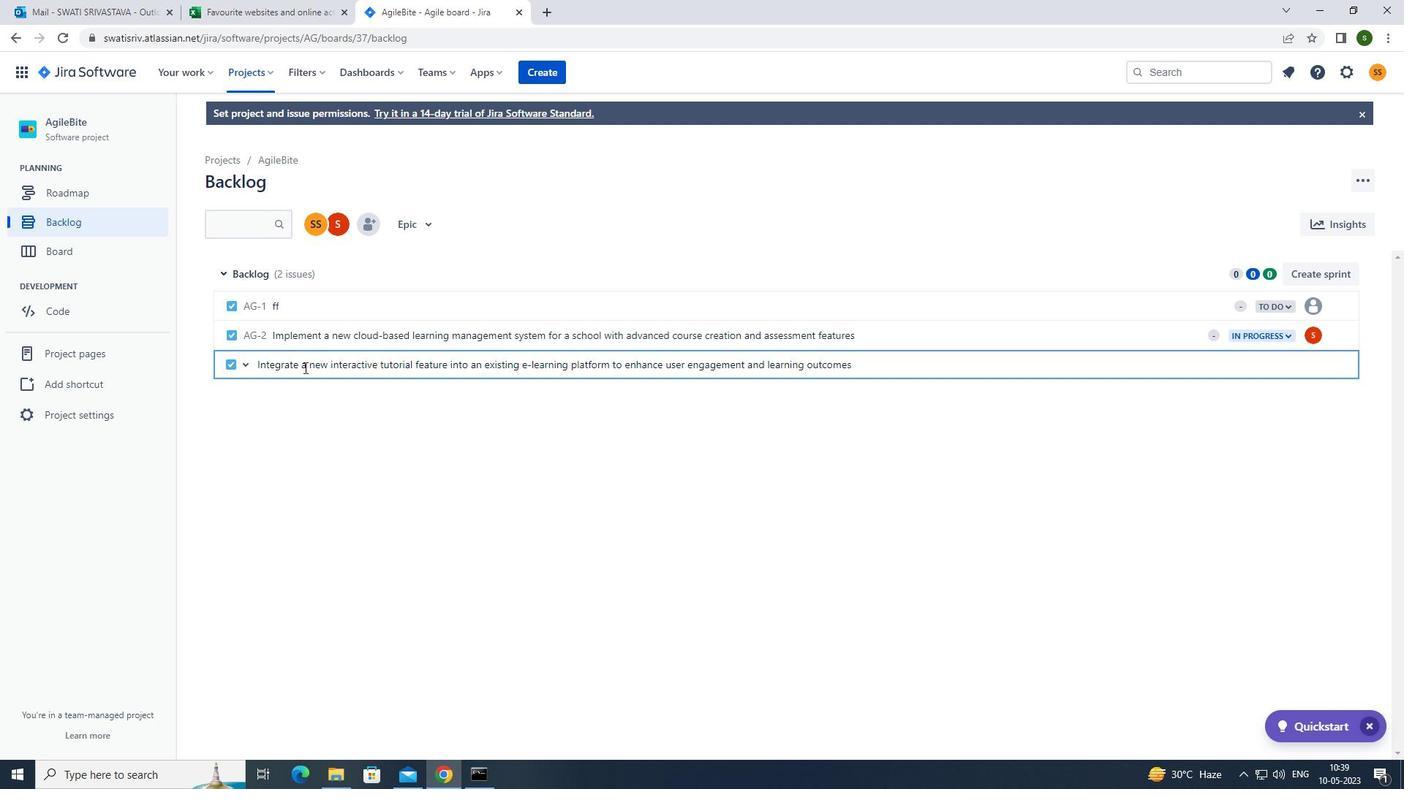 
Action: Mouse moved to (1315, 364)
Screenshot: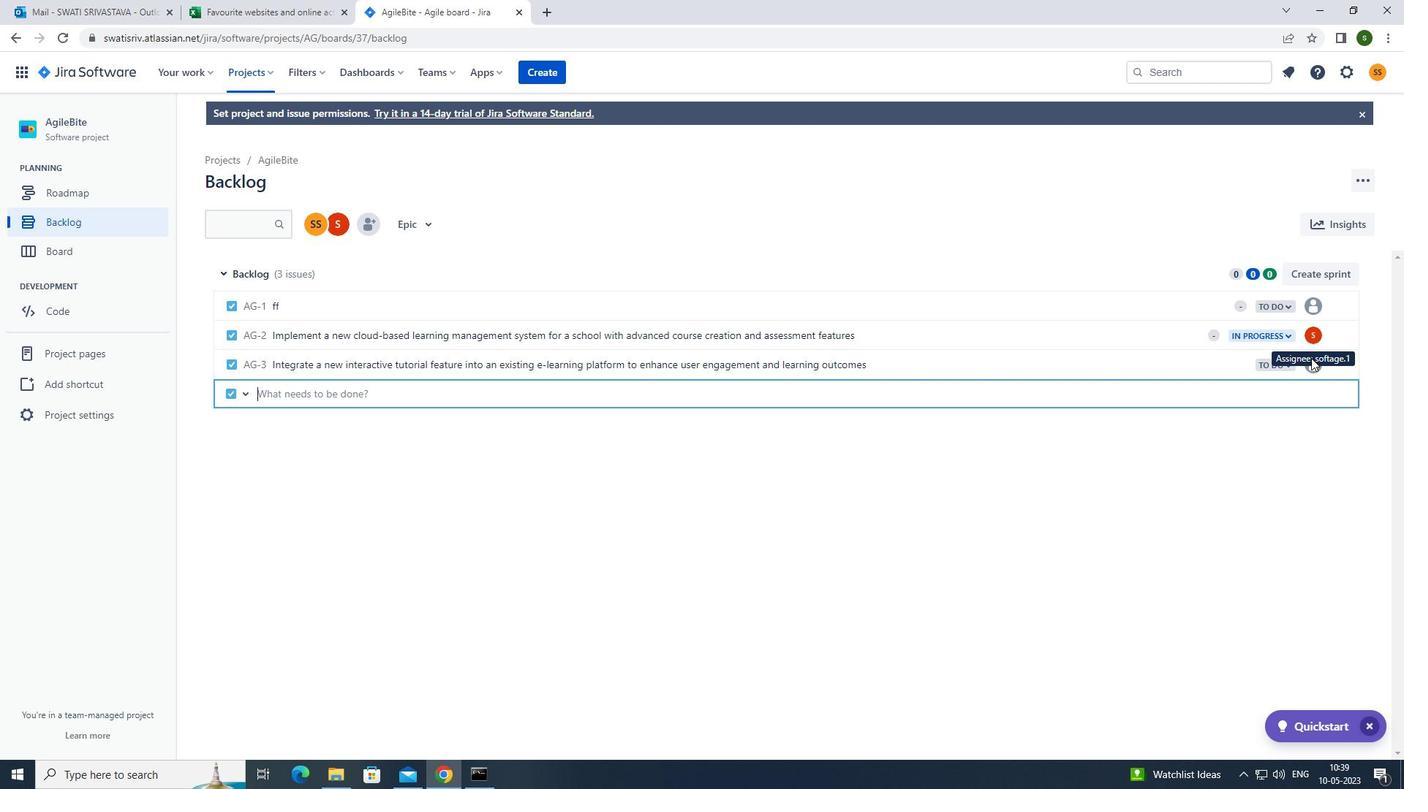 
Action: Mouse pressed left at (1315, 364)
Screenshot: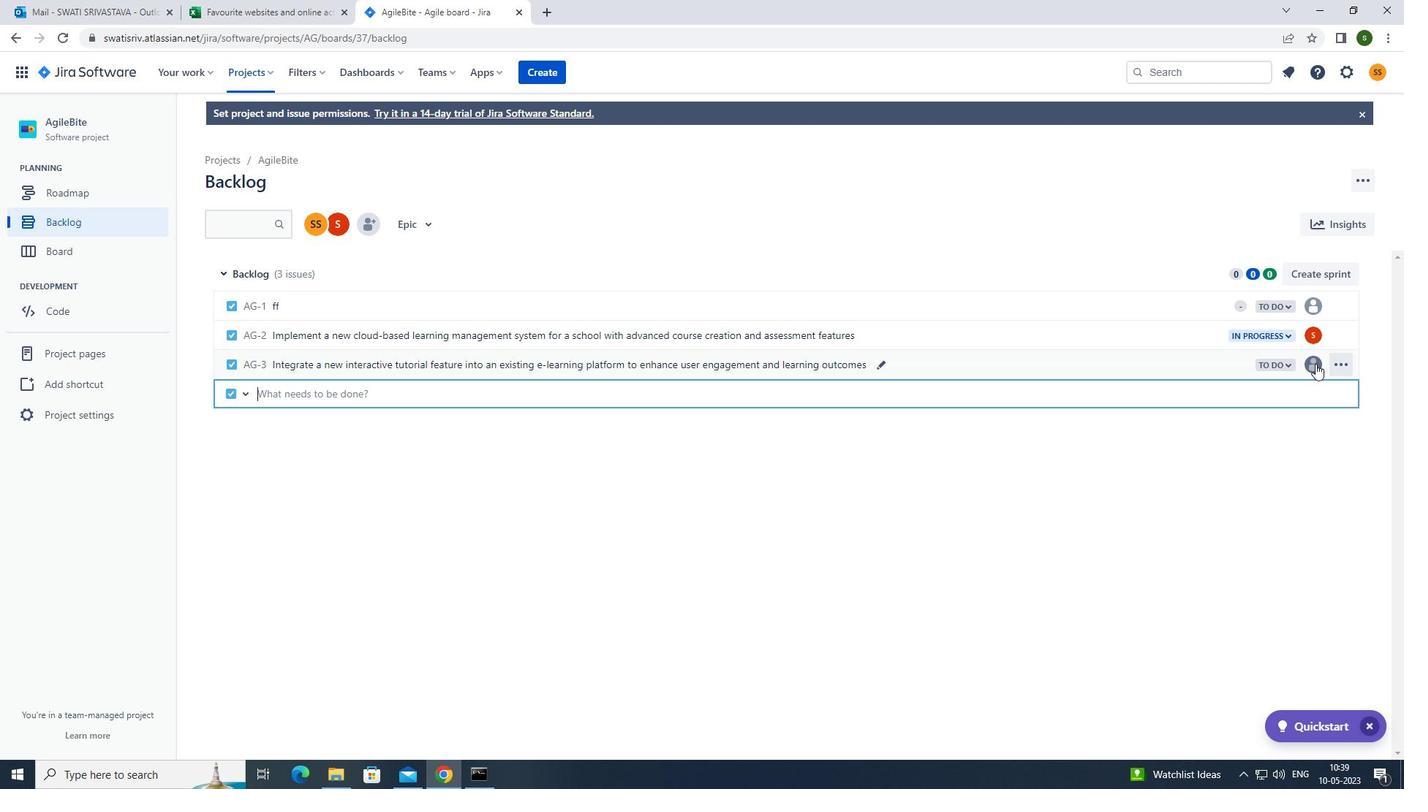 
Action: Mouse moved to (1261, 484)
Screenshot: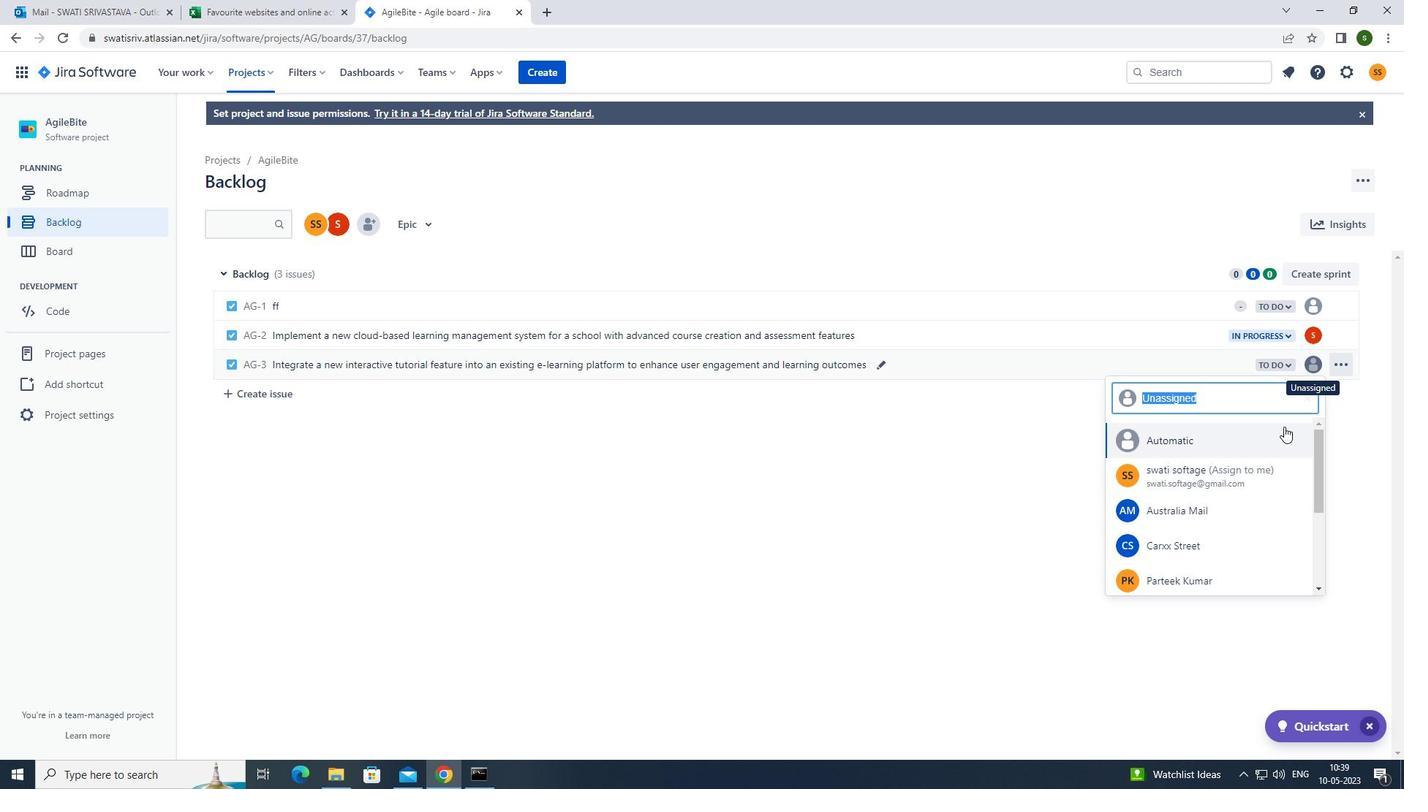 
Action: Mouse scrolled (1261, 484) with delta (0, 0)
Screenshot: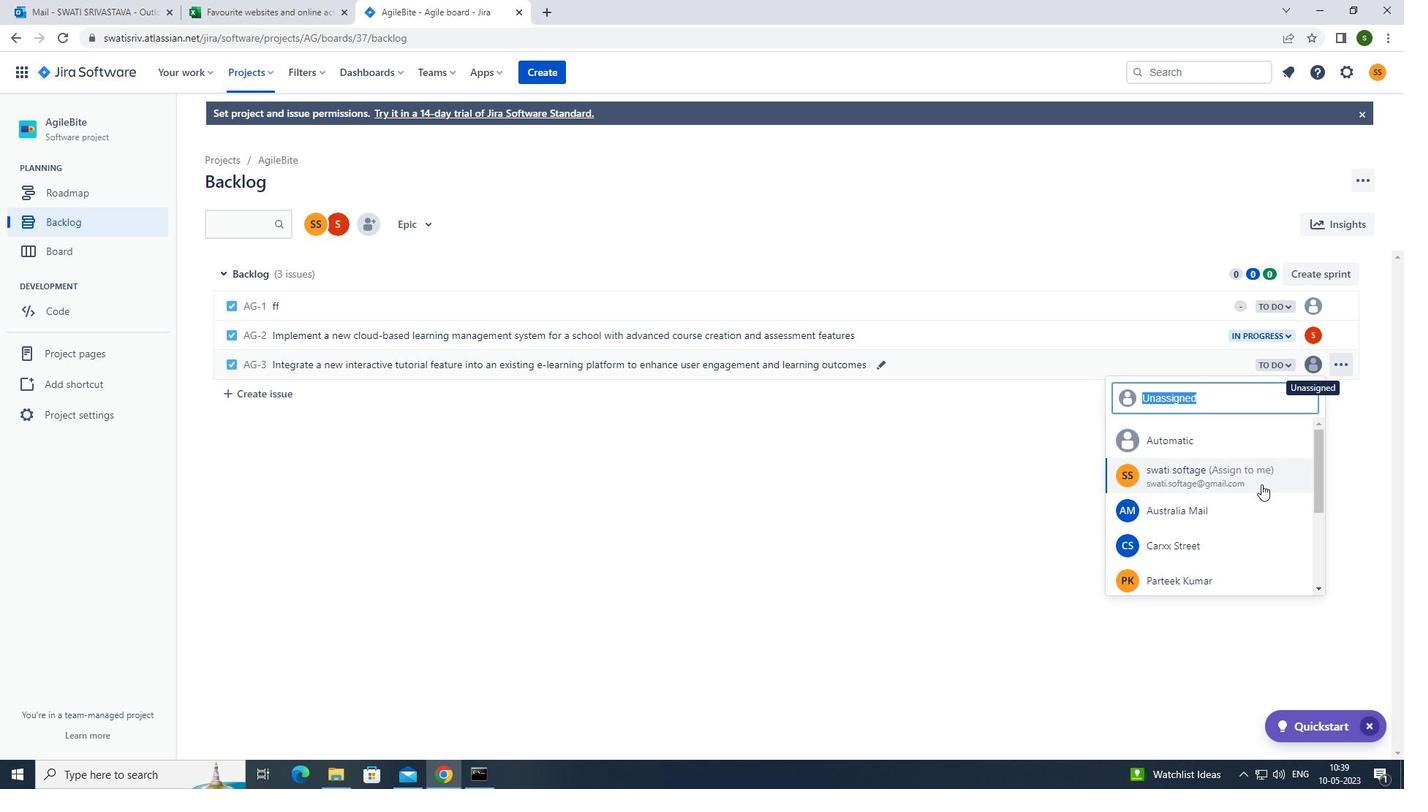 
Action: Mouse scrolled (1261, 484) with delta (0, 0)
Screenshot: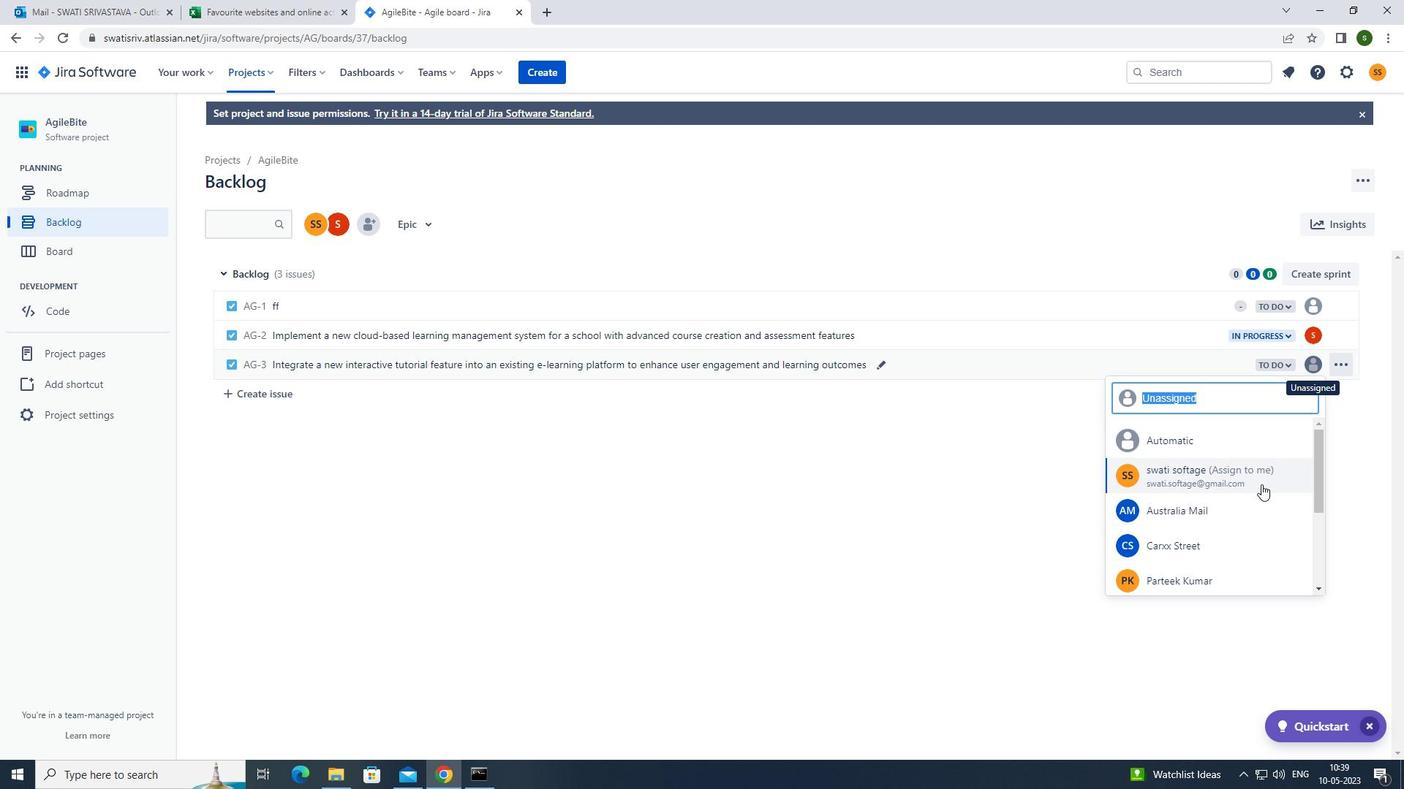 
Action: Mouse scrolled (1261, 484) with delta (0, 0)
Screenshot: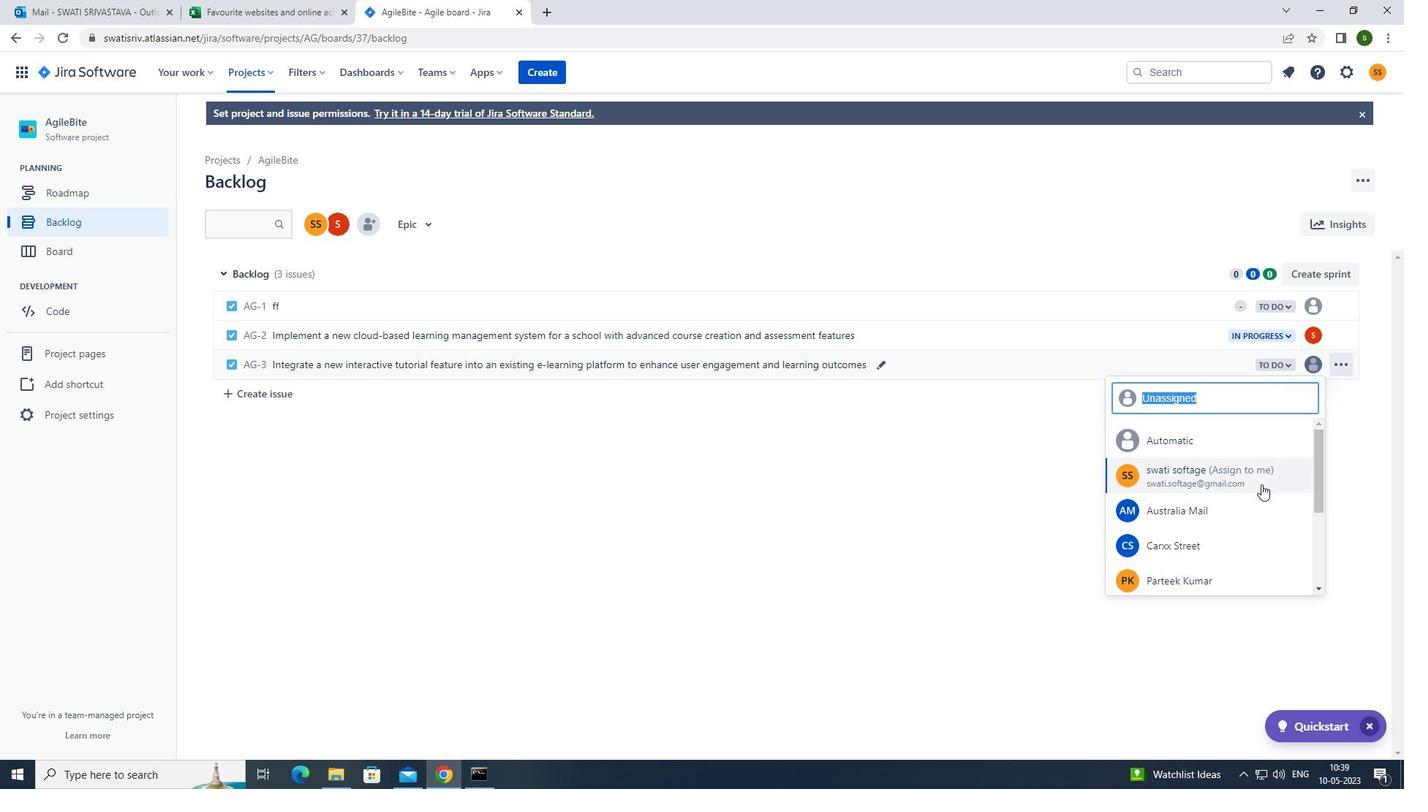 
Action: Mouse moved to (1204, 509)
Screenshot: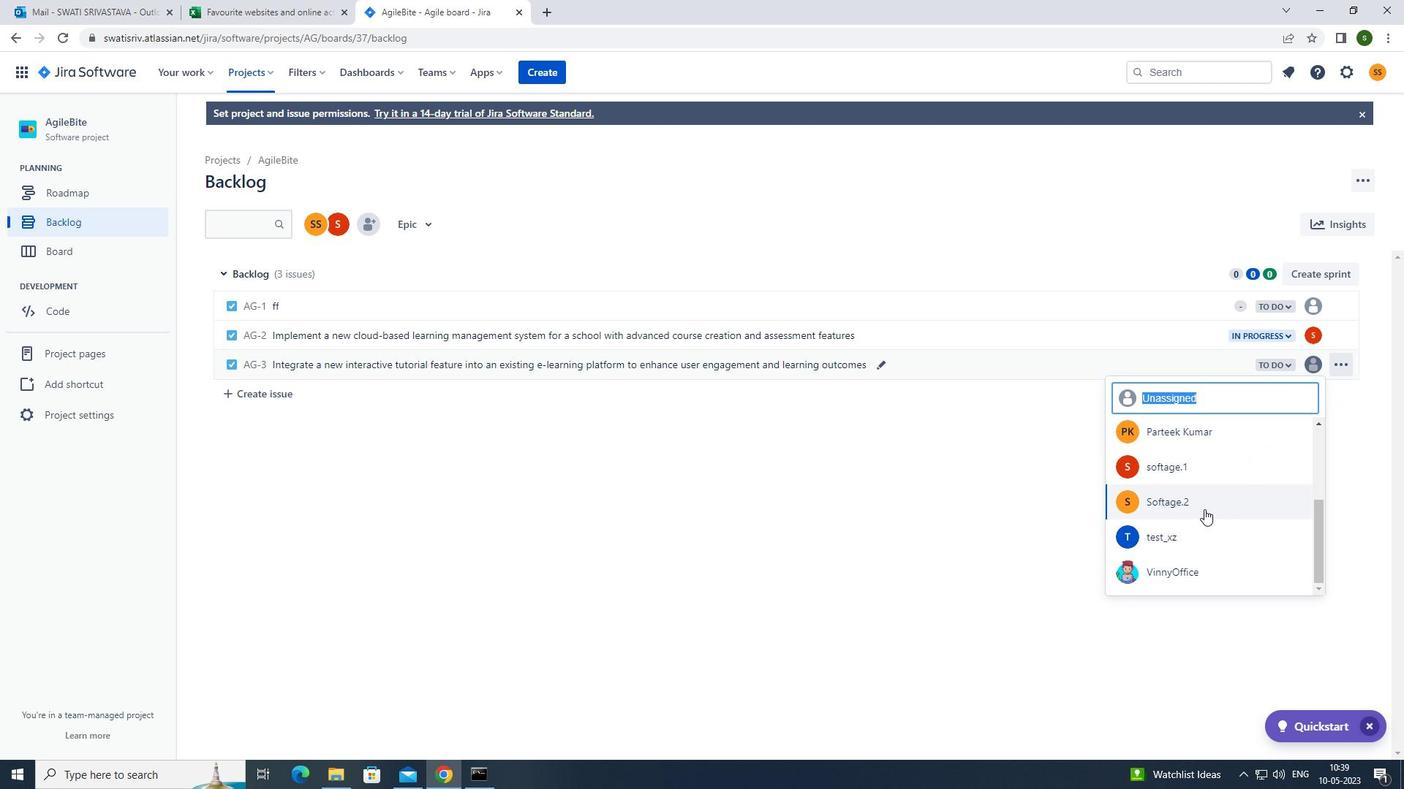 
Action: Mouse pressed left at (1204, 509)
Screenshot: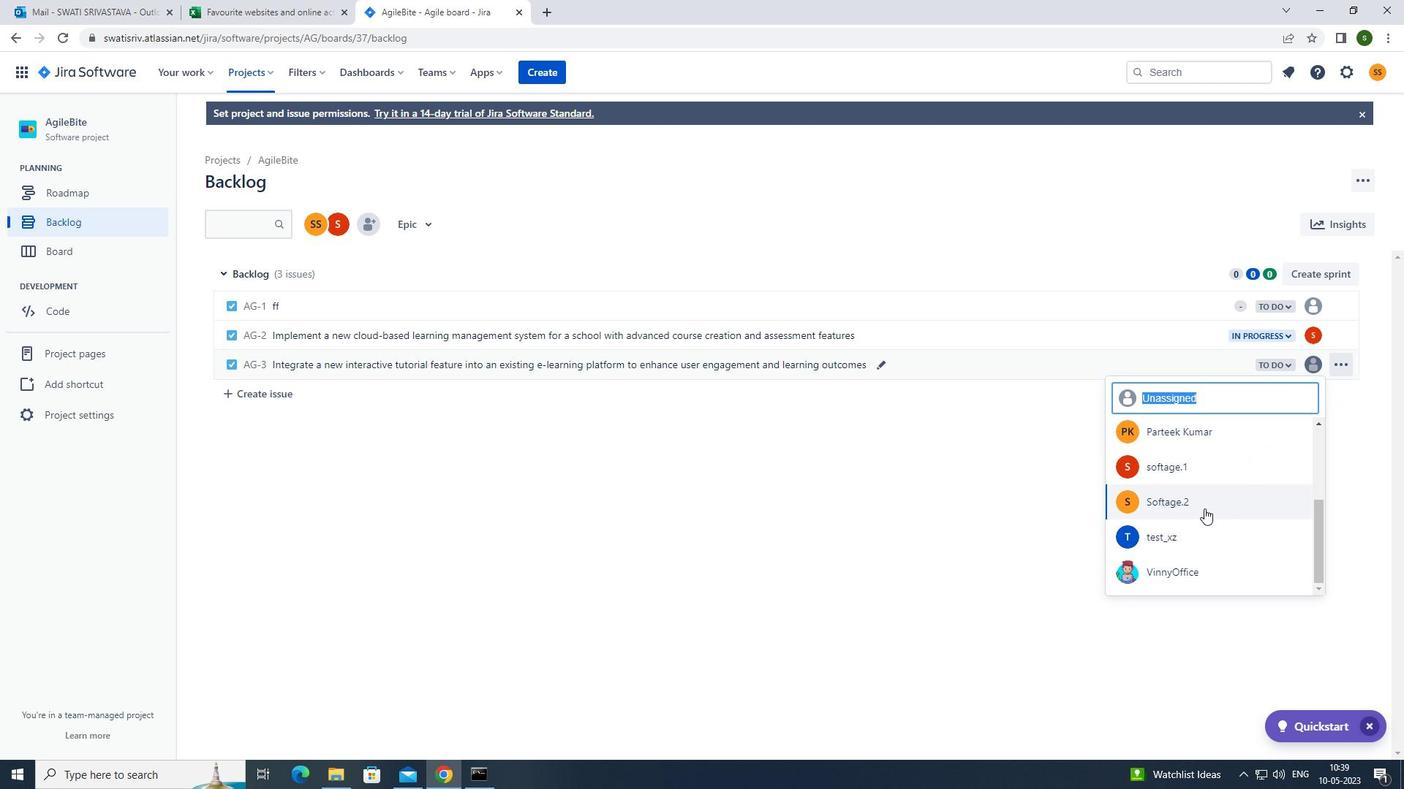 
Action: Mouse moved to (1262, 361)
Screenshot: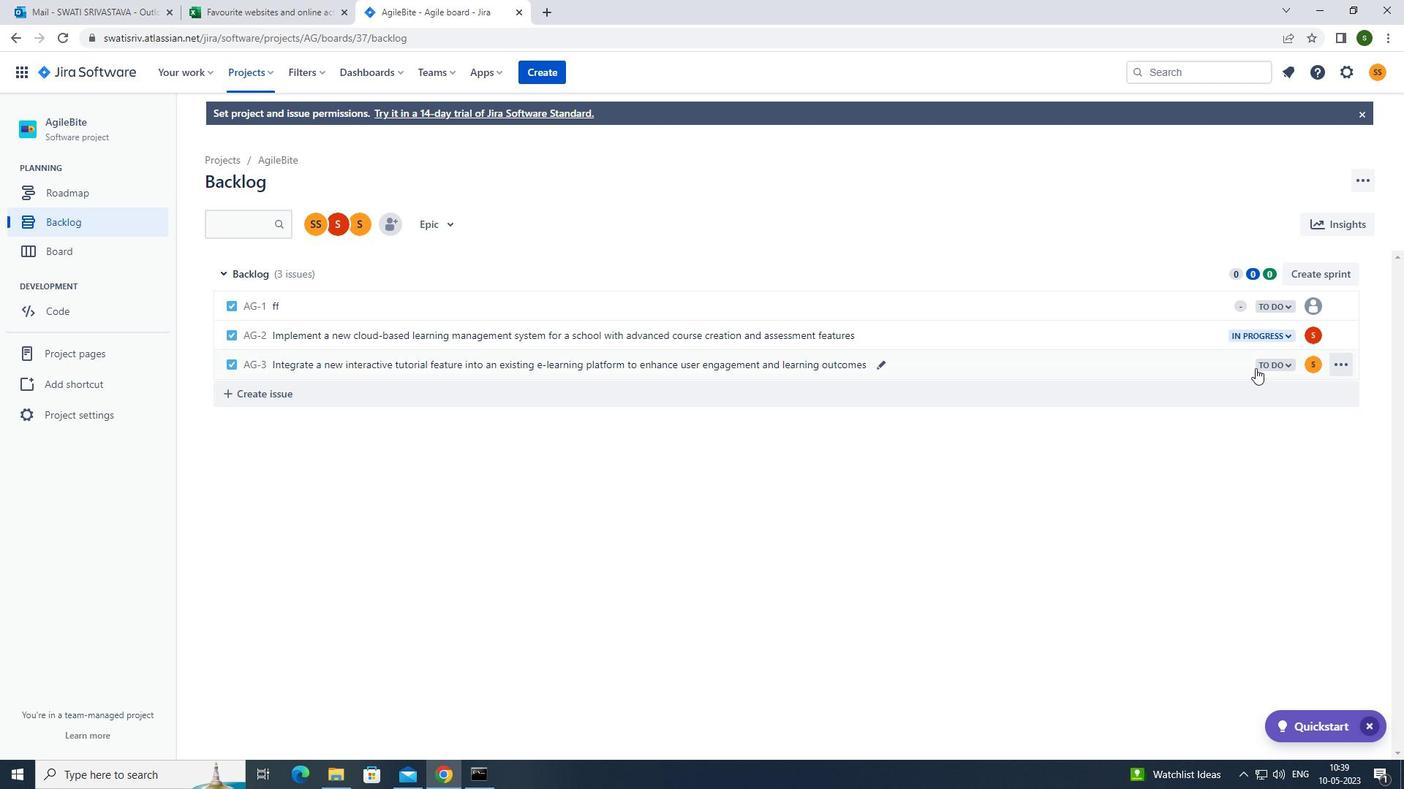 
Action: Mouse pressed left at (1262, 361)
Screenshot: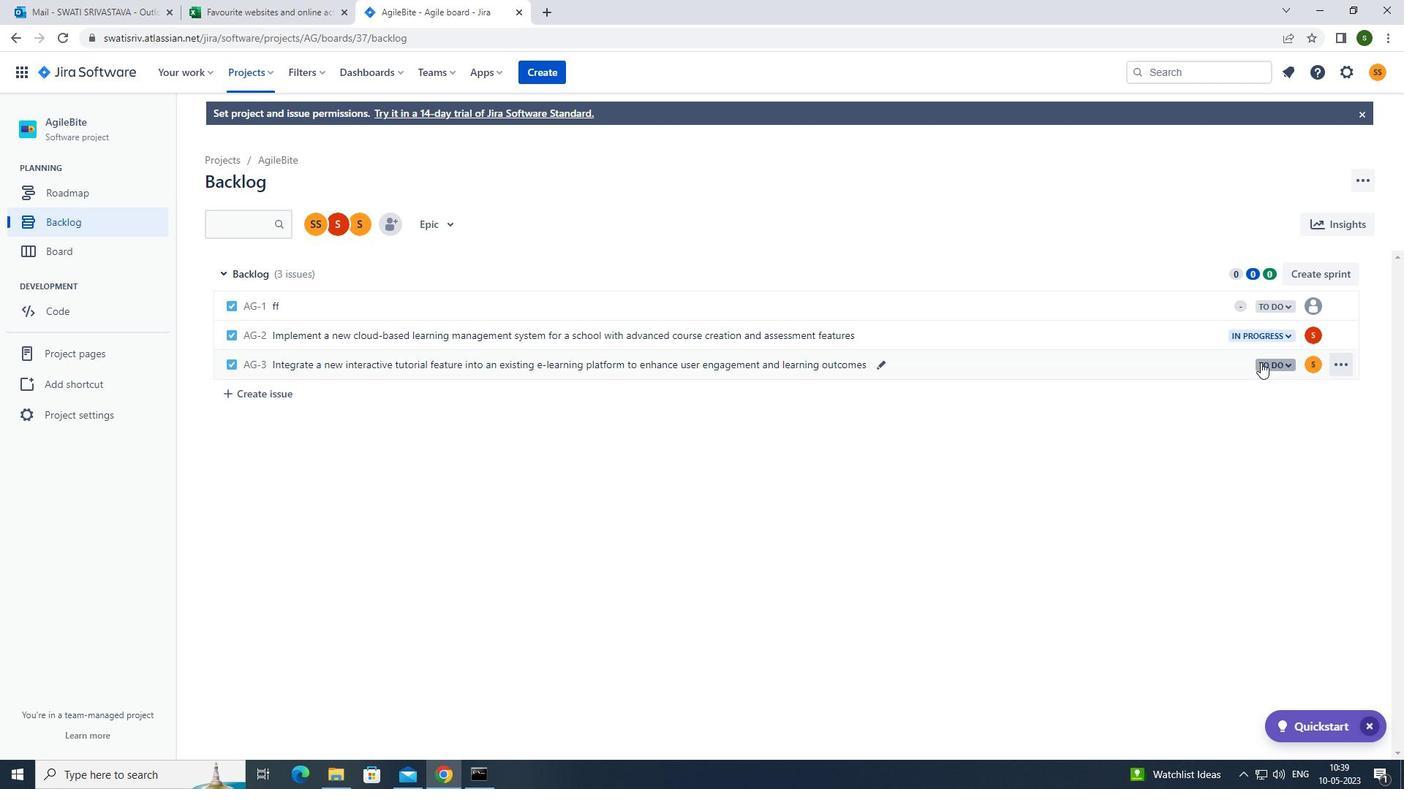 
Action: Mouse moved to (1199, 395)
Screenshot: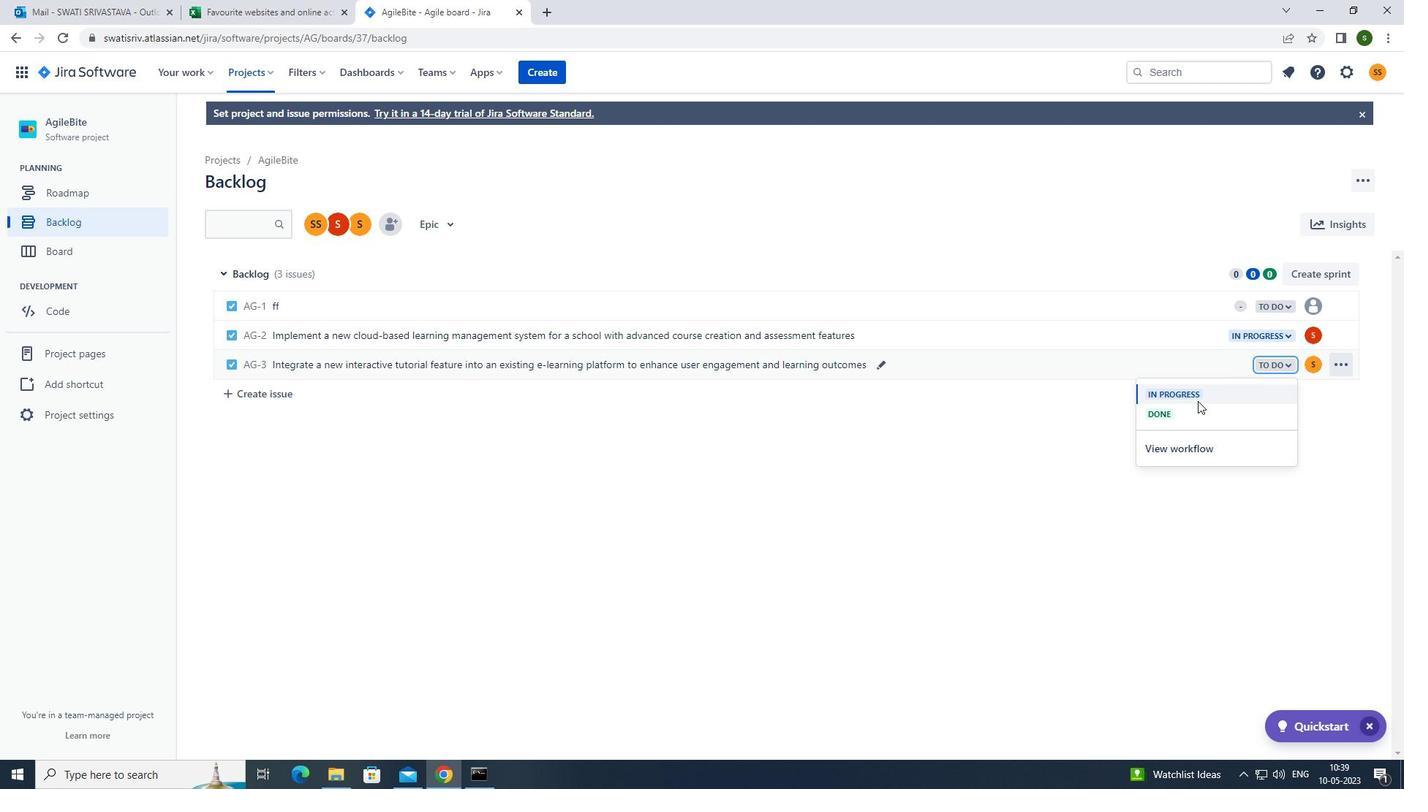 
Action: Mouse pressed left at (1199, 395)
Screenshot: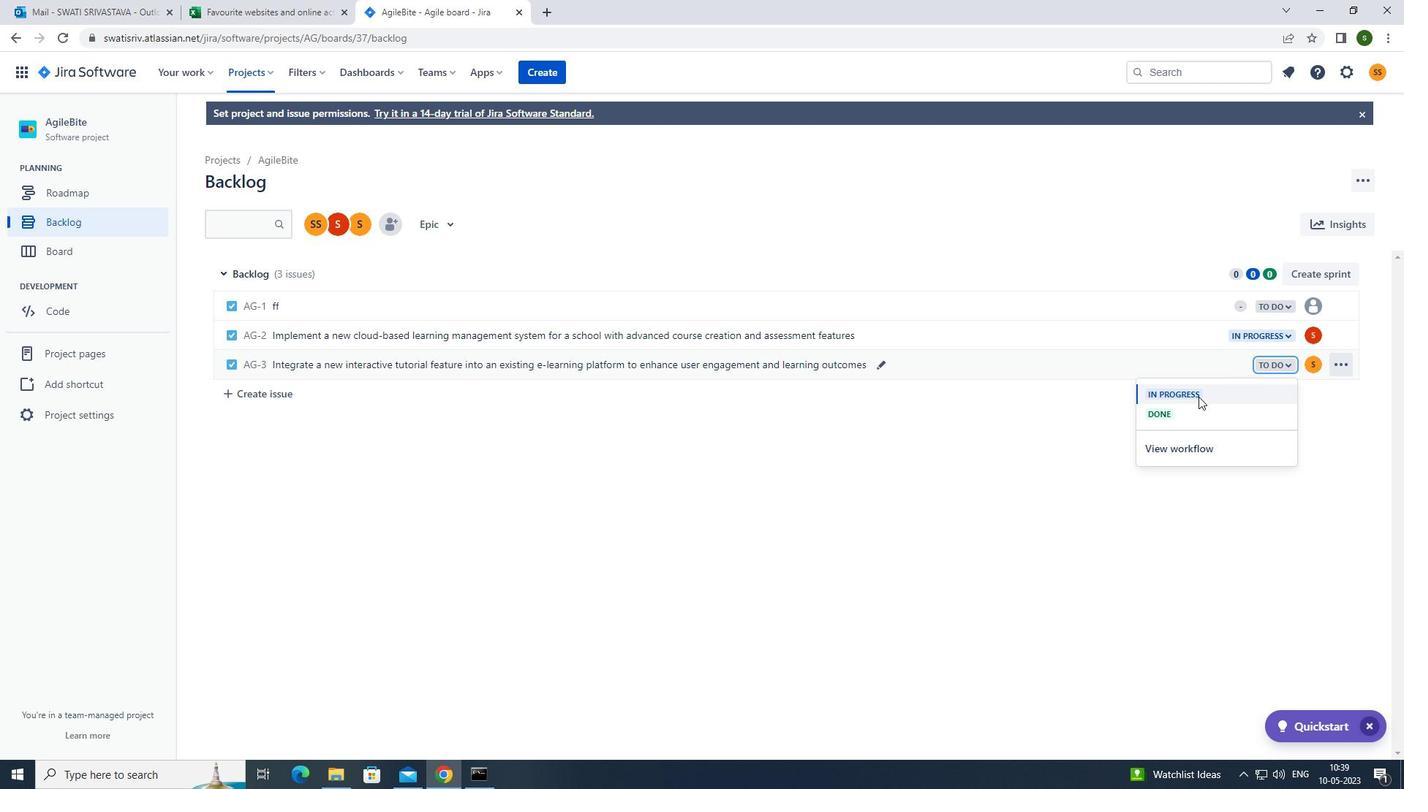 
Action: Mouse moved to (927, 516)
Screenshot: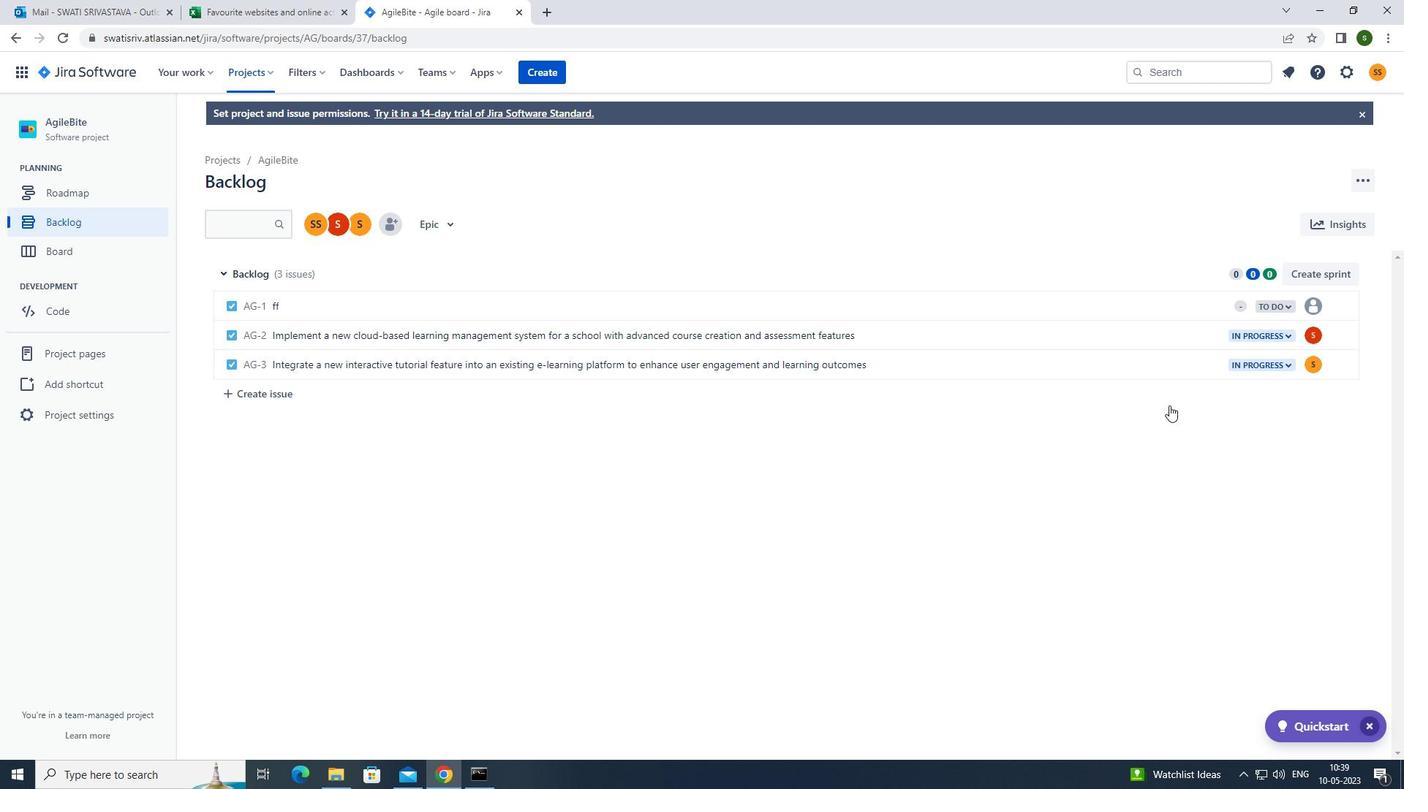 
